 Task: Open a blank sheet, save the file as Aging.pdf and add heading 'Aging',with the parapraph 'Aging involves the natural process of growing older and the physical, emotional, and social changes that come with it. Navigating the aging process involves maintaining physical and mental health, adapting to changes, and fostering a sense of purpose and fulfillment.'Apply Font Style Impact And font size 18. Apply font style in  Heading 'Comic Sans MS' and font size 36 Change heading alignment to  Left and paragraph alignment to  Left
Action: Mouse moved to (303, 195)
Screenshot: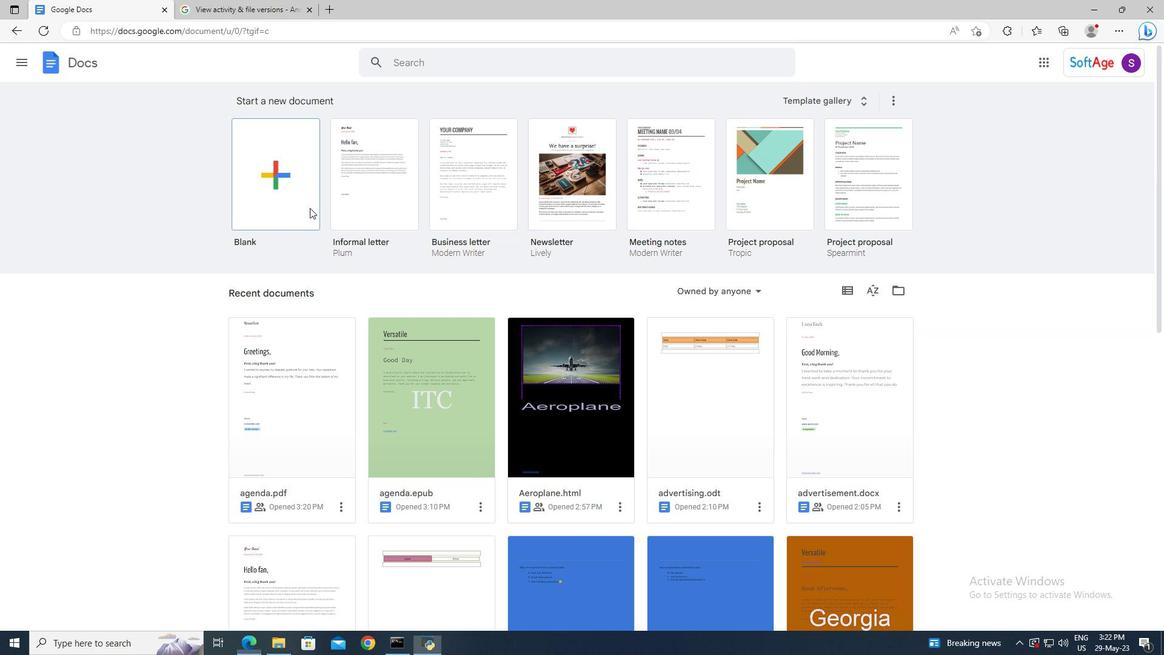 
Action: Mouse pressed left at (303, 195)
Screenshot: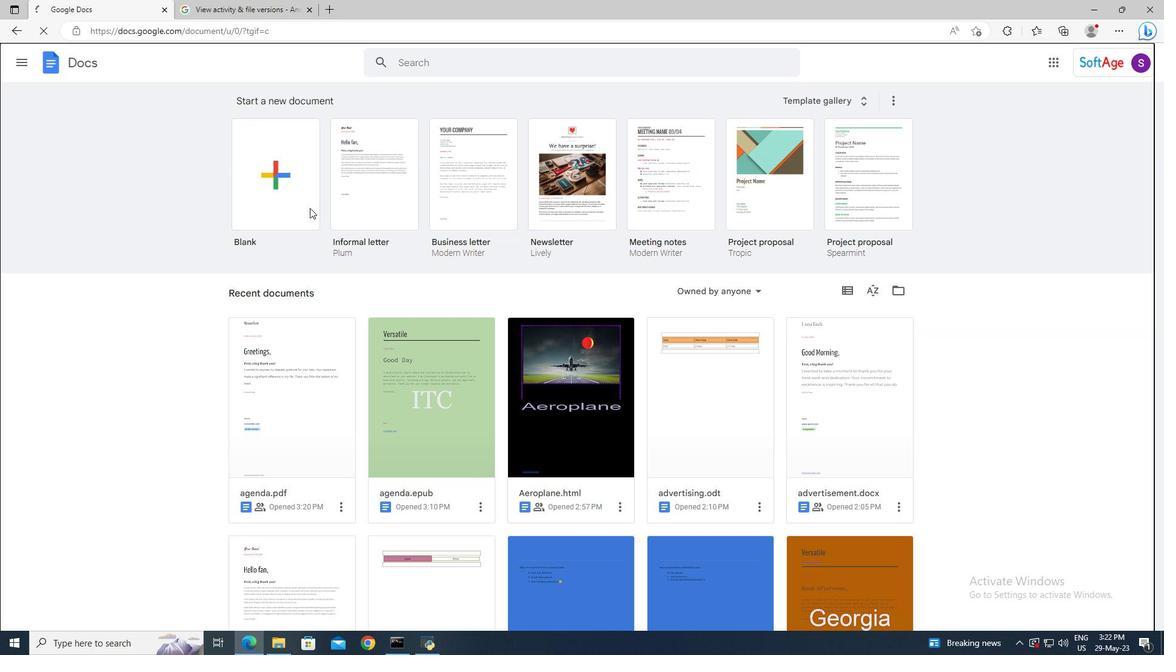 
Action: Mouse moved to (49, 74)
Screenshot: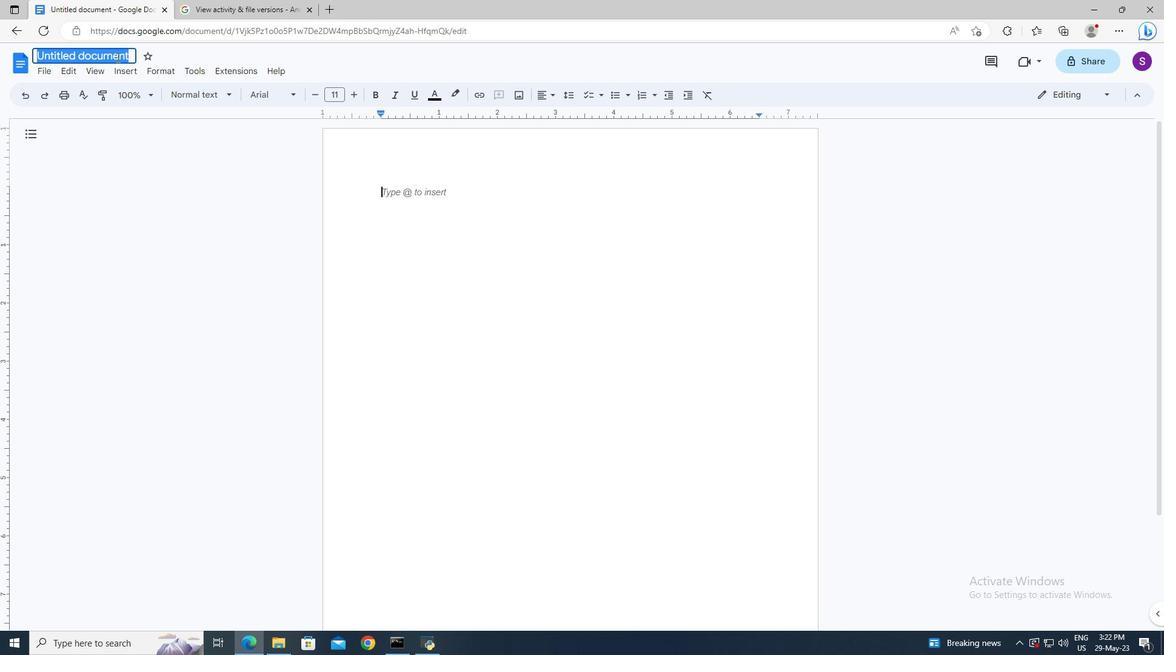 
Action: Mouse pressed left at (49, 74)
Screenshot: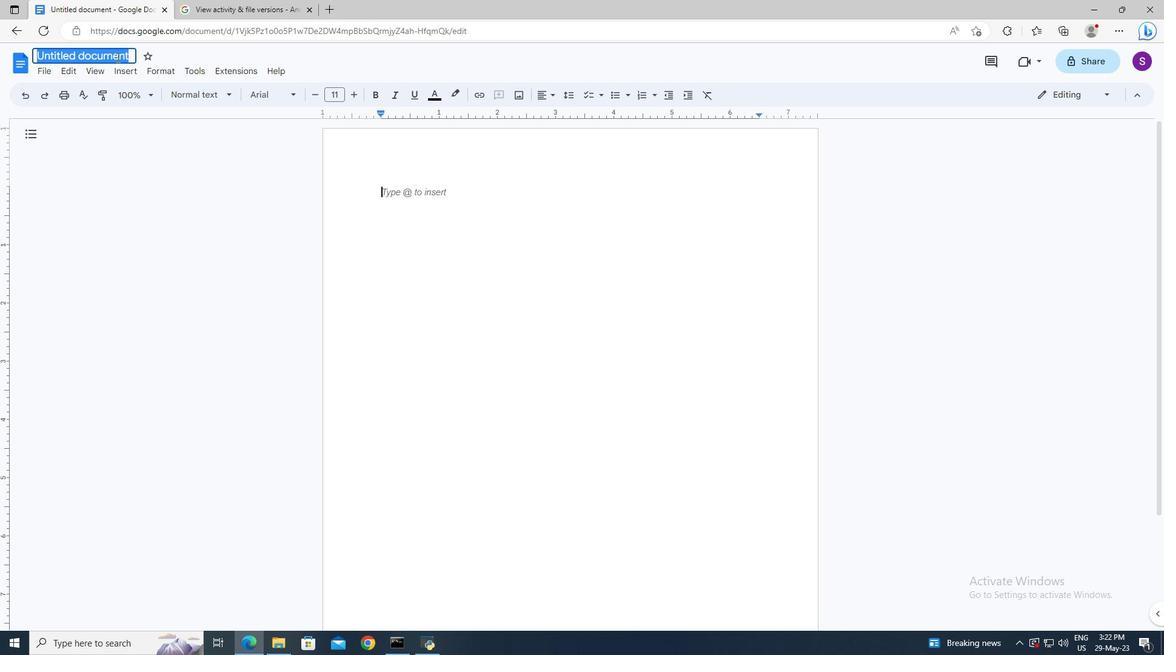 
Action: Mouse moved to (27, 59)
Screenshot: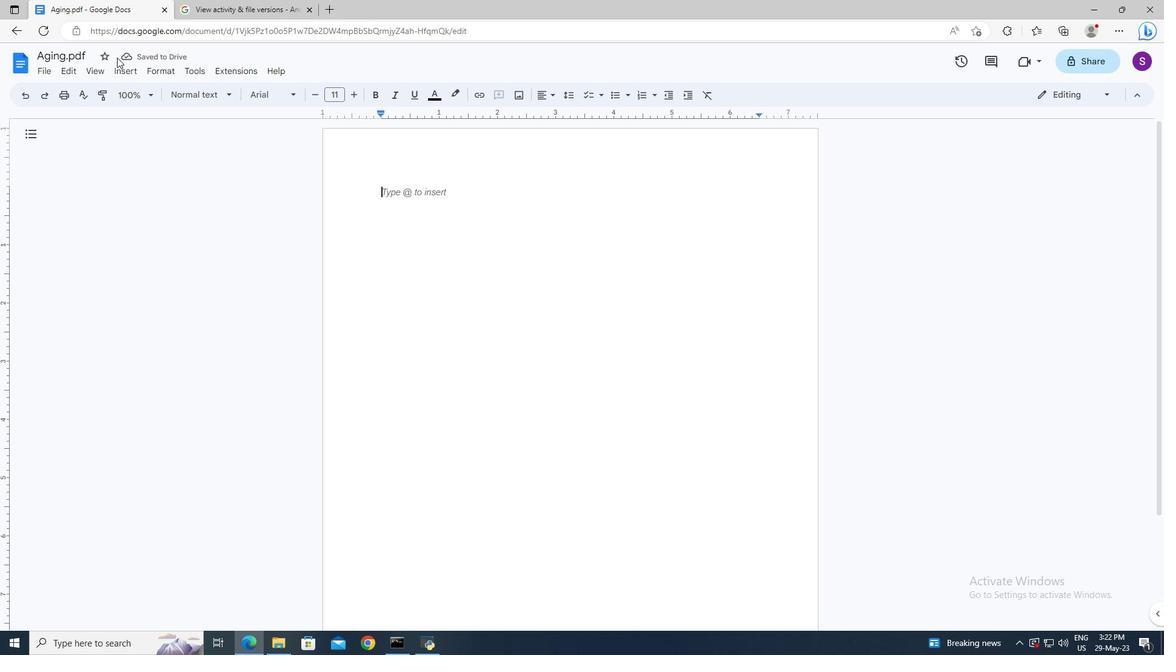 
Action: Mouse pressed left at (27, 59)
Screenshot: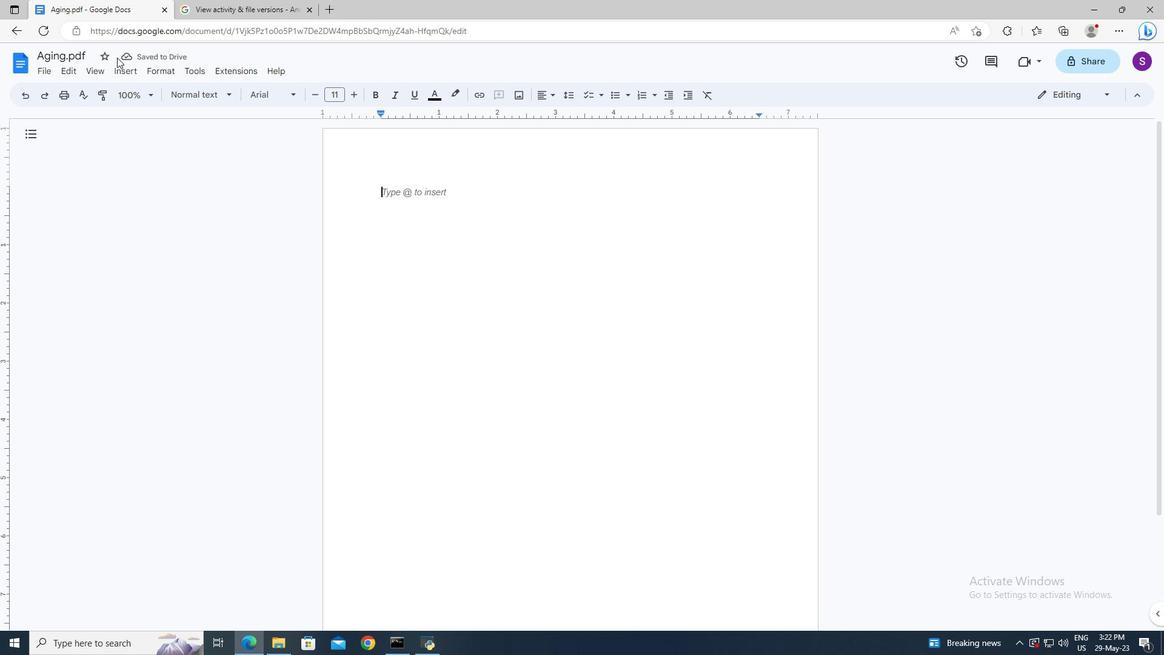 
Action: Mouse moved to (309, 208)
Screenshot: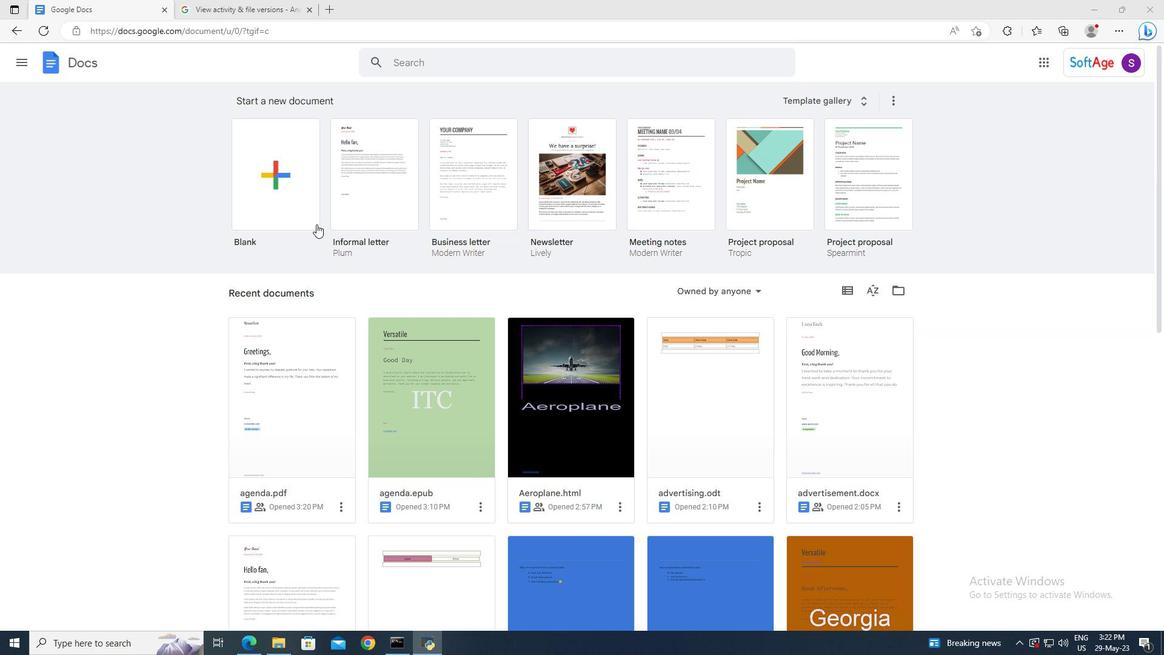 
Action: Mouse pressed left at (309, 208)
Screenshot: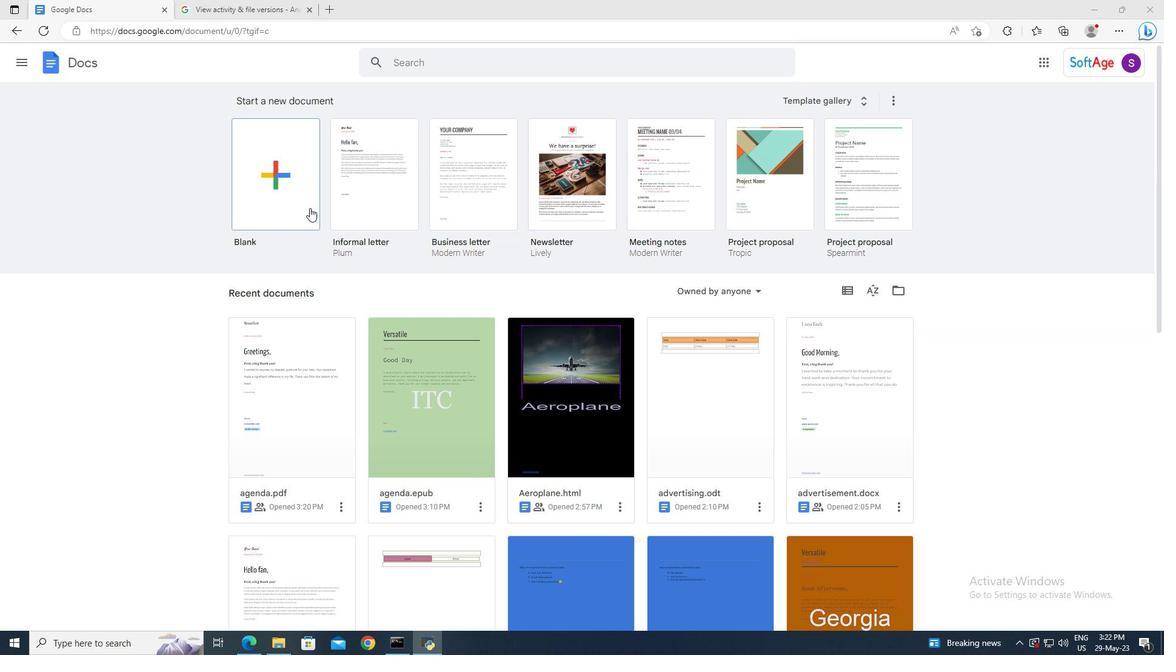 
Action: Mouse moved to (117, 57)
Screenshot: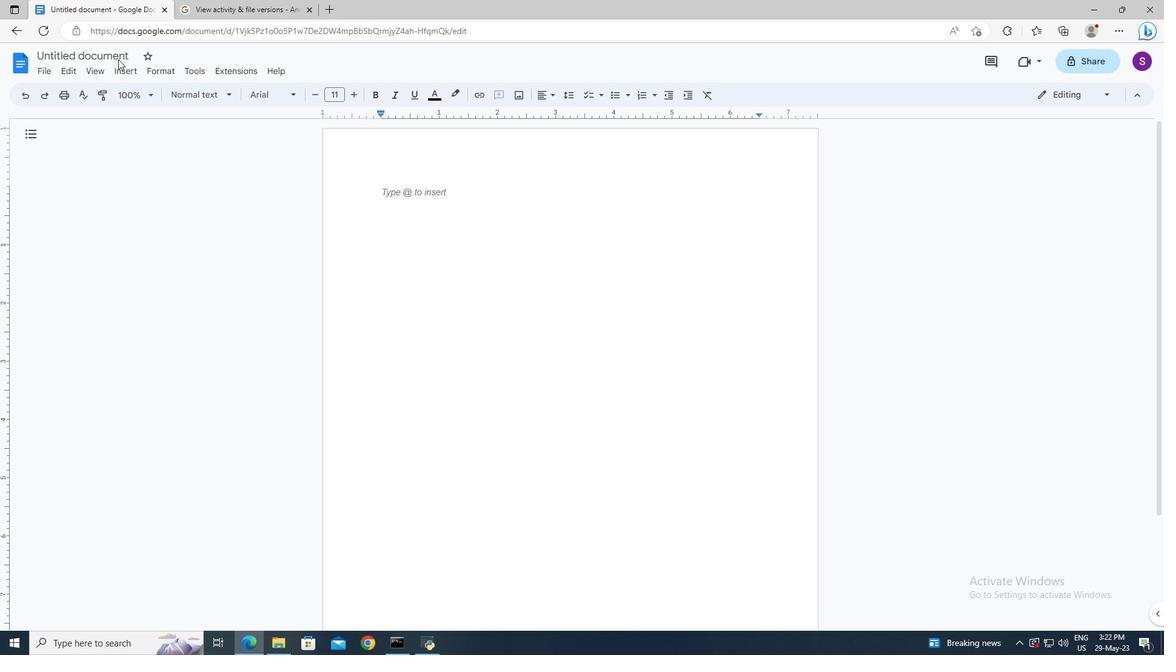 
Action: Mouse pressed left at (117, 57)
Screenshot: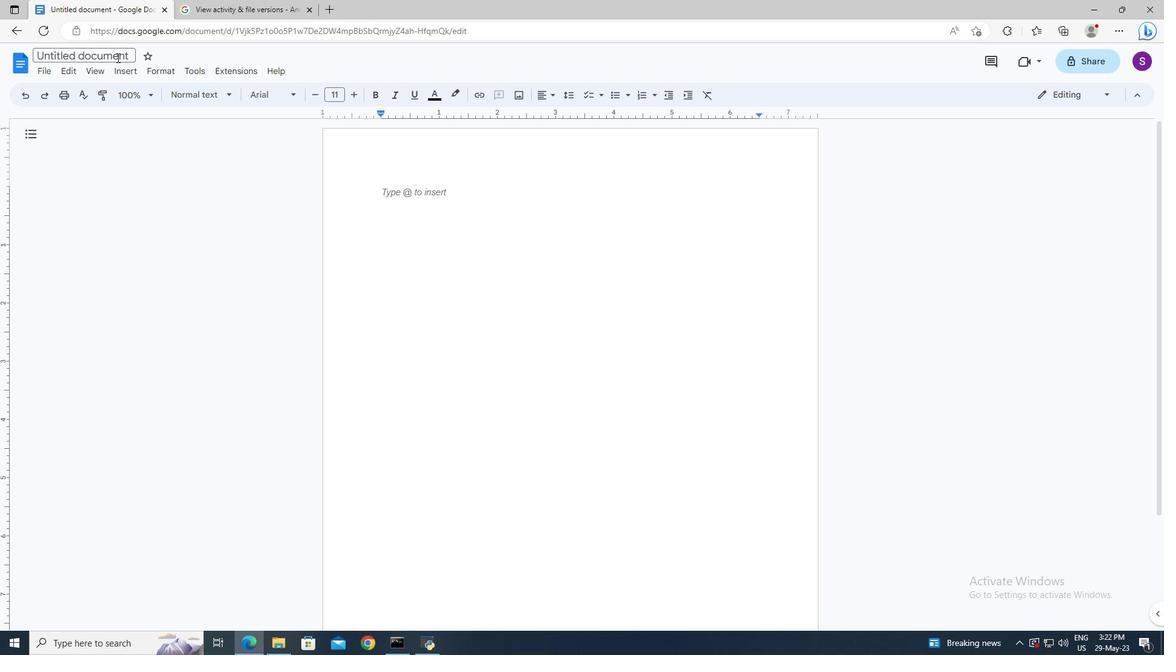 
Action: Key pressed <Key.shift>Aging.pdf<Key.enter>
Screenshot: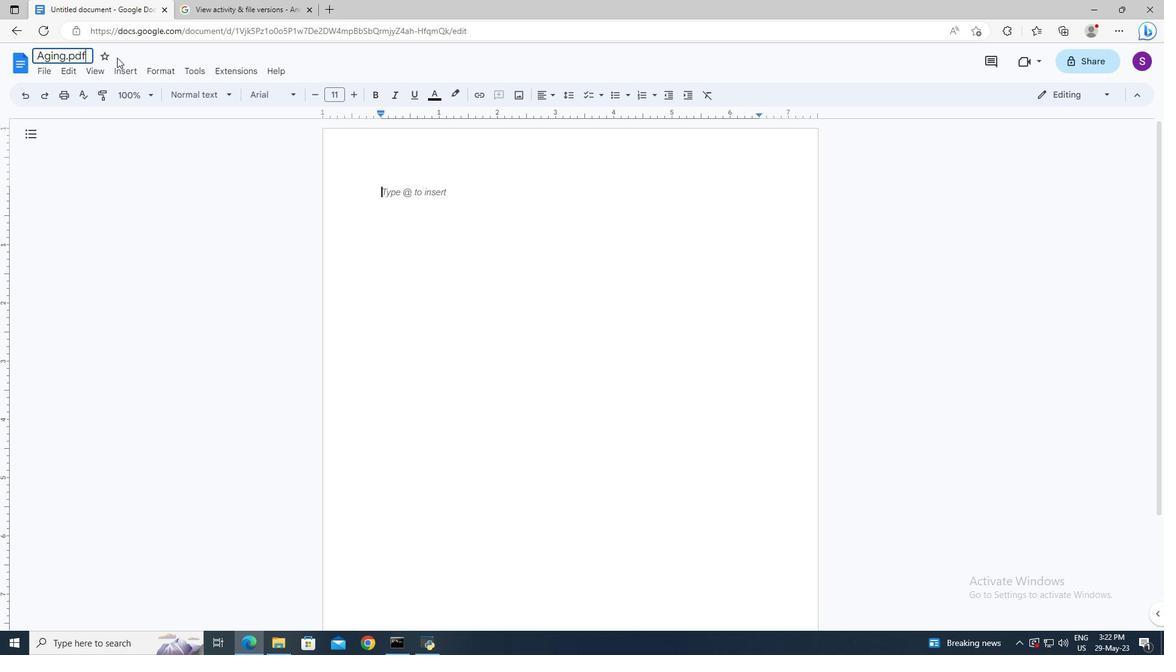 
Action: Mouse moved to (234, 95)
Screenshot: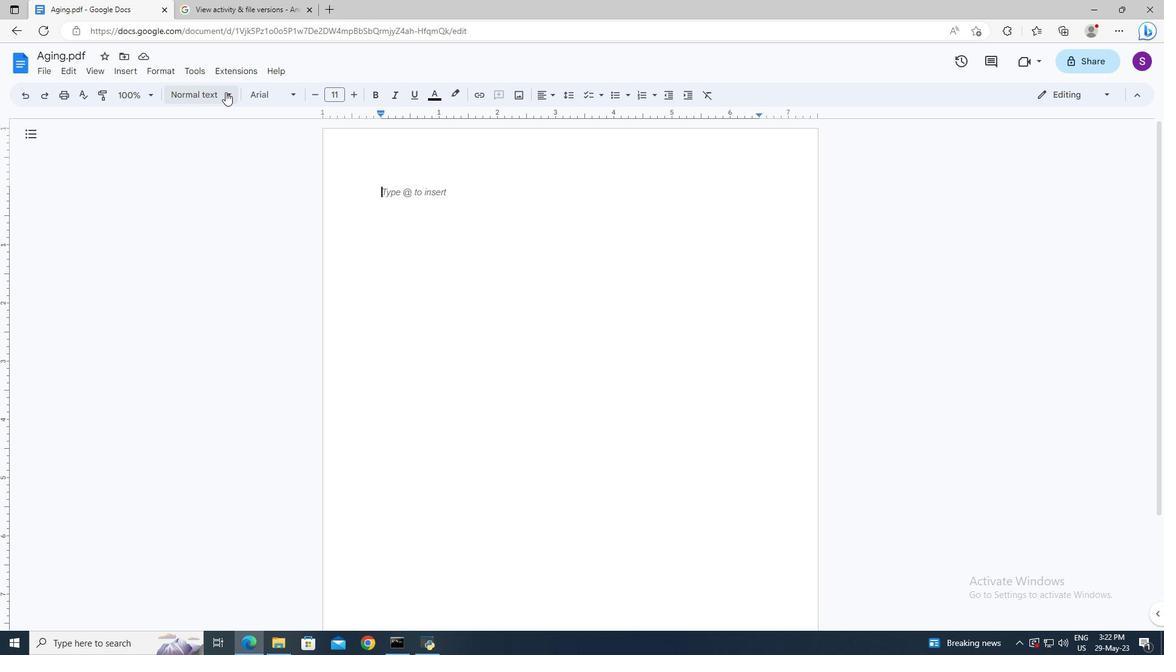
Action: Mouse pressed left at (234, 95)
Screenshot: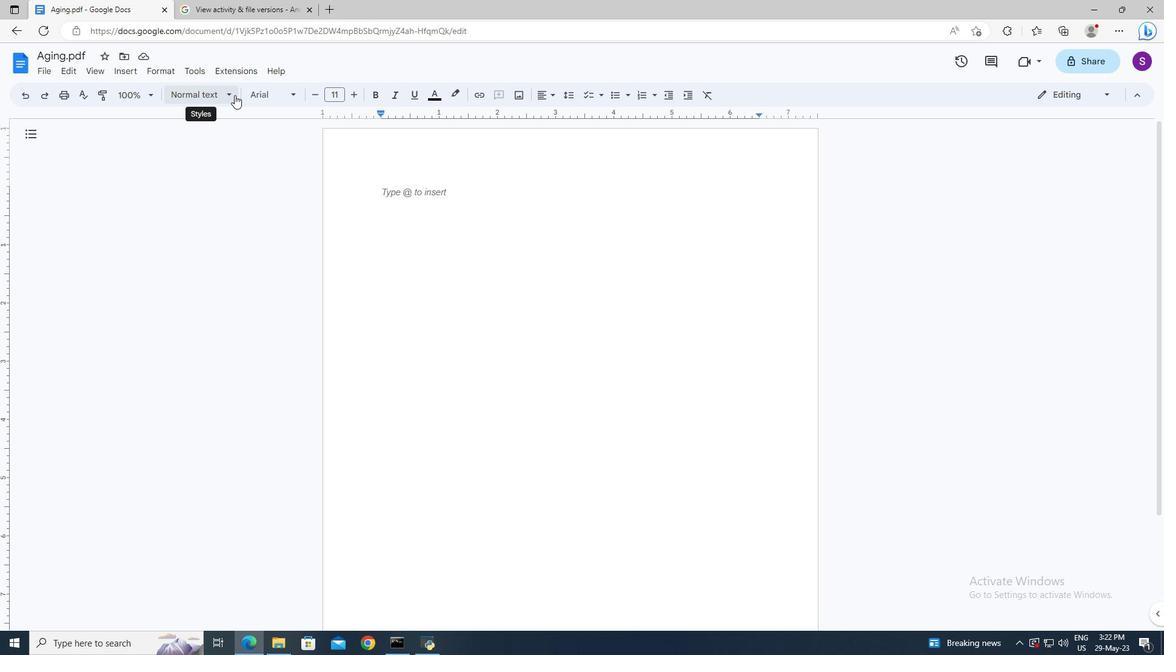 
Action: Mouse moved to (246, 252)
Screenshot: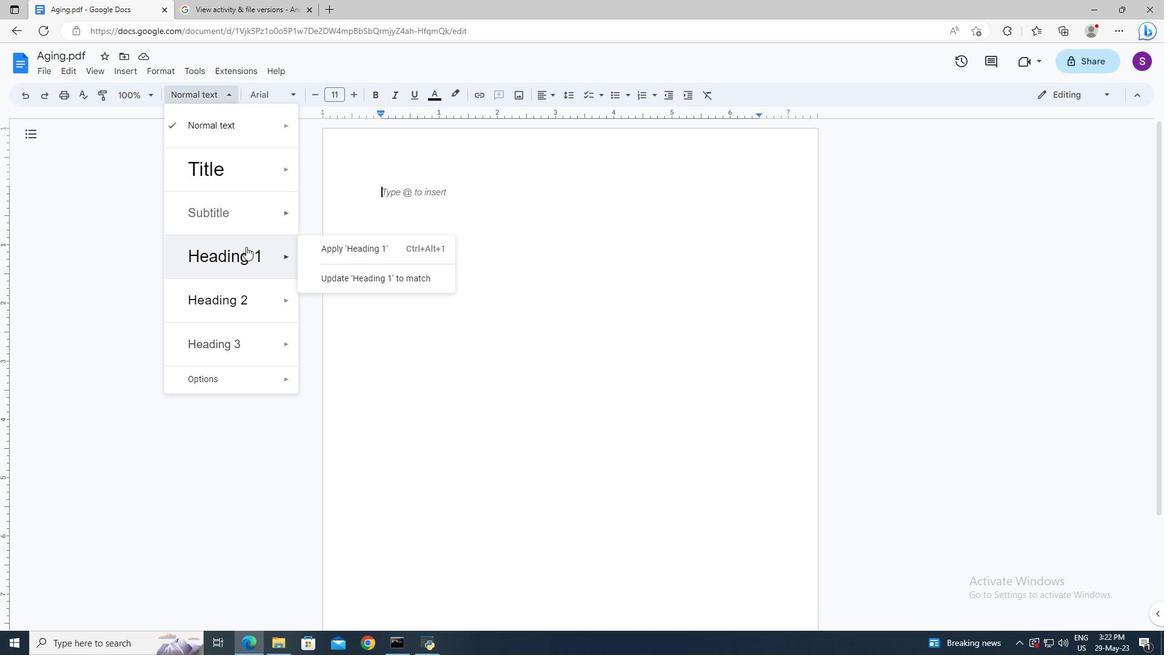 
Action: Mouse pressed left at (246, 252)
Screenshot: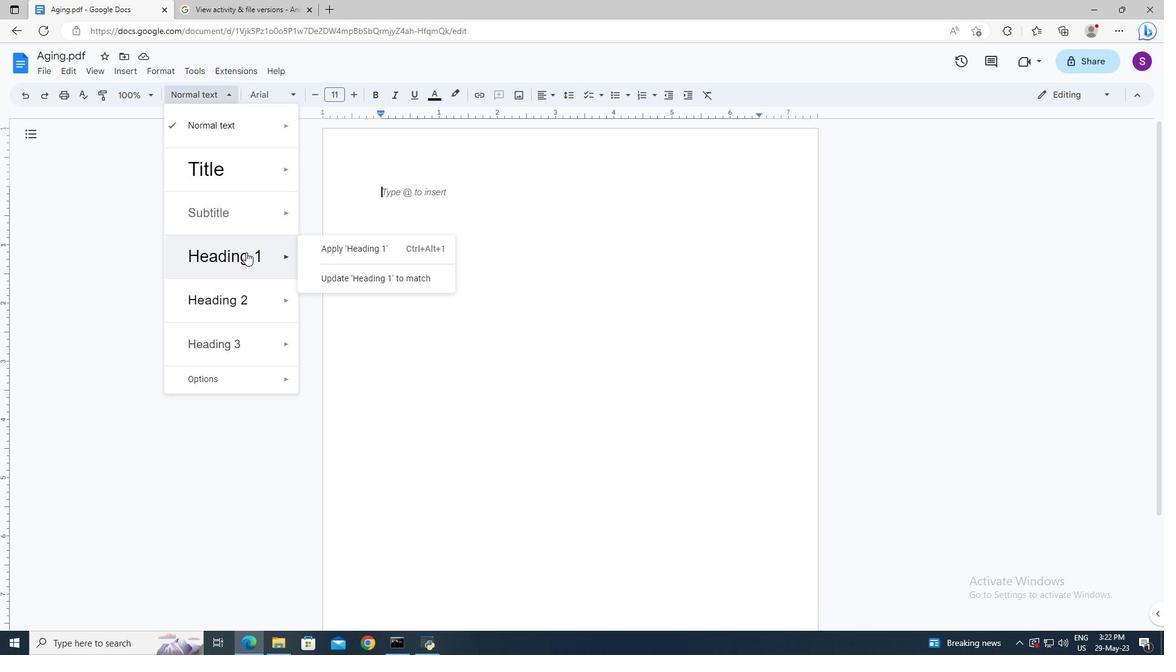 
Action: Mouse moved to (403, 235)
Screenshot: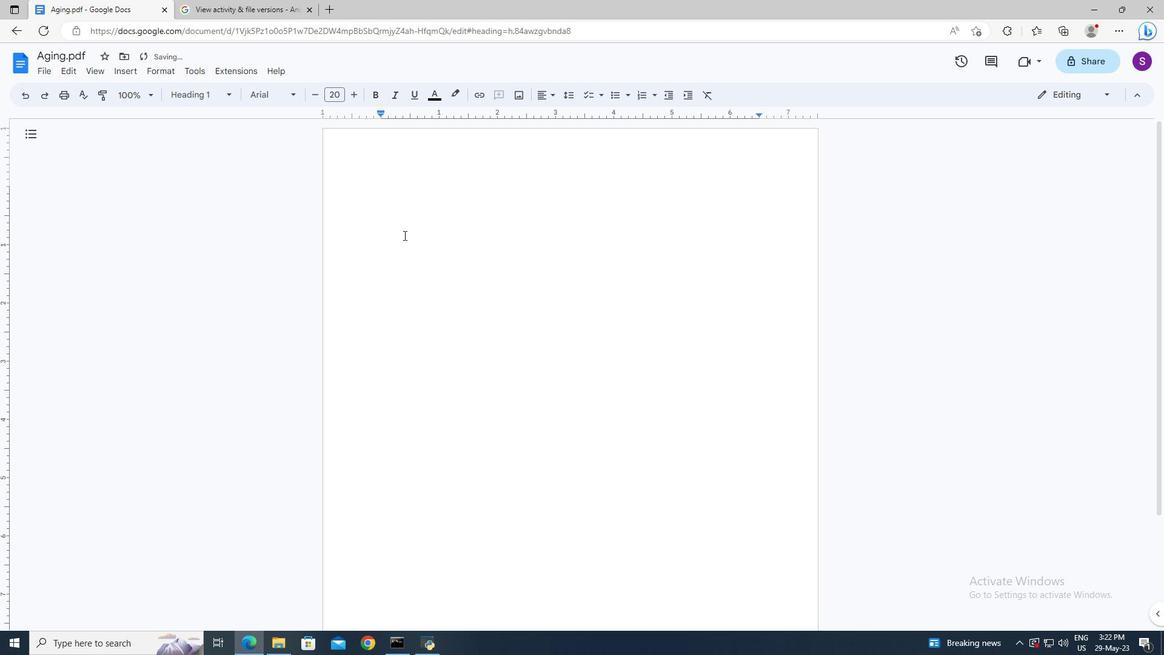 
Action: Key pressed <Key.shift>Aging<Key.enter><Key.enter><Key.shift>Aging<Key.space>involves<Key.space>the<Key.space>natural<Key.space>process<Key.space>of<Key.space>growing<Key.space>older<Key.space>and<Key.space>the<Key.space>physical<Key.space><Key.backspace>,<Key.space>emotional,<Key.space>and<Key.space>social<Key.space>changes<Key.space>that<Key.space>come<Key.space>with<Key.space>it.<Key.space><Key.shift>NB<Key.backspace>ab<Key.backspace>vigating<Key.space>the<Key.space>aging<Key.space>process<Key.space>involves<Key.space>maintaining<Key.space>physical<Key.space>and<Key.space>mental<Key.space>health,<Key.space>adapting<Key.space>to<Key.space>changes,<Key.space>and<Key.space>fostering<Key.space>a<Key.space>sense<Key.space>of<Key.space>purpose<Key.space>and<Key.space>fulfillment.
Screenshot: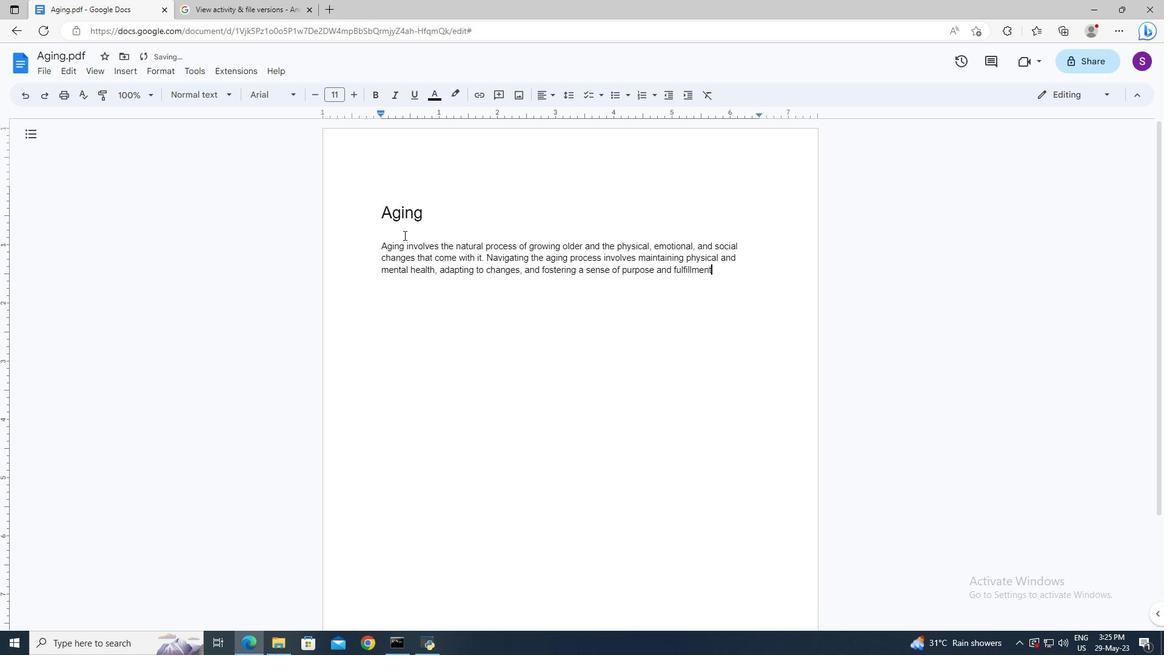 
Action: Mouse moved to (498, 274)
Screenshot: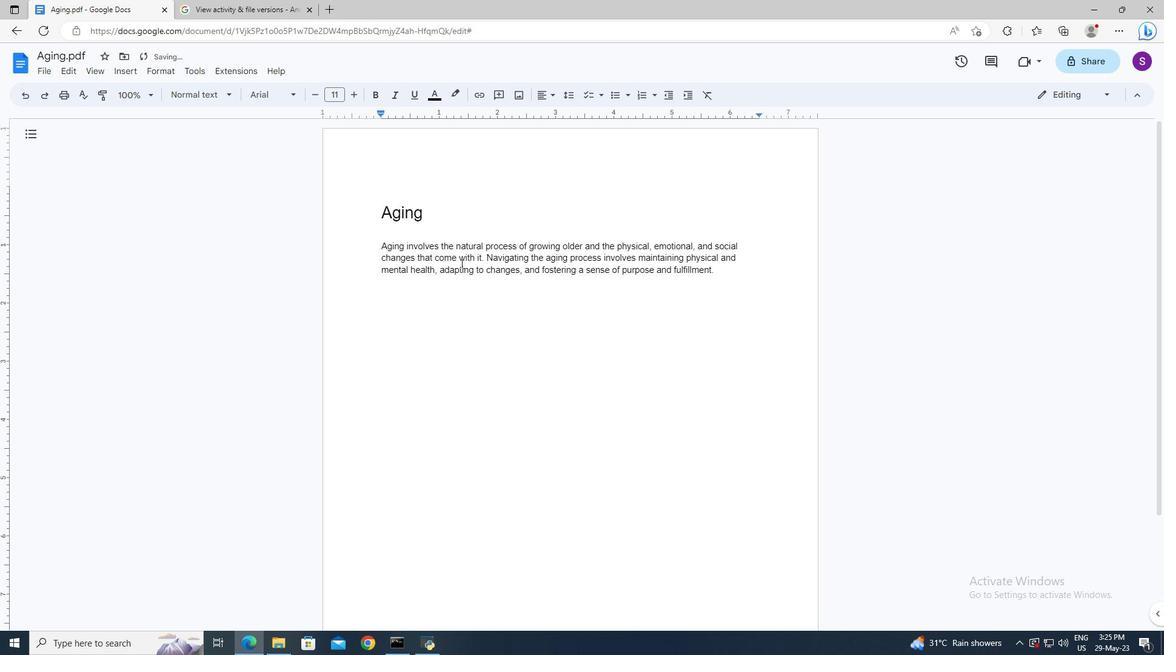 
Action: Key pressed <Key.shift><Key.up><Key.up><Key.up>
Screenshot: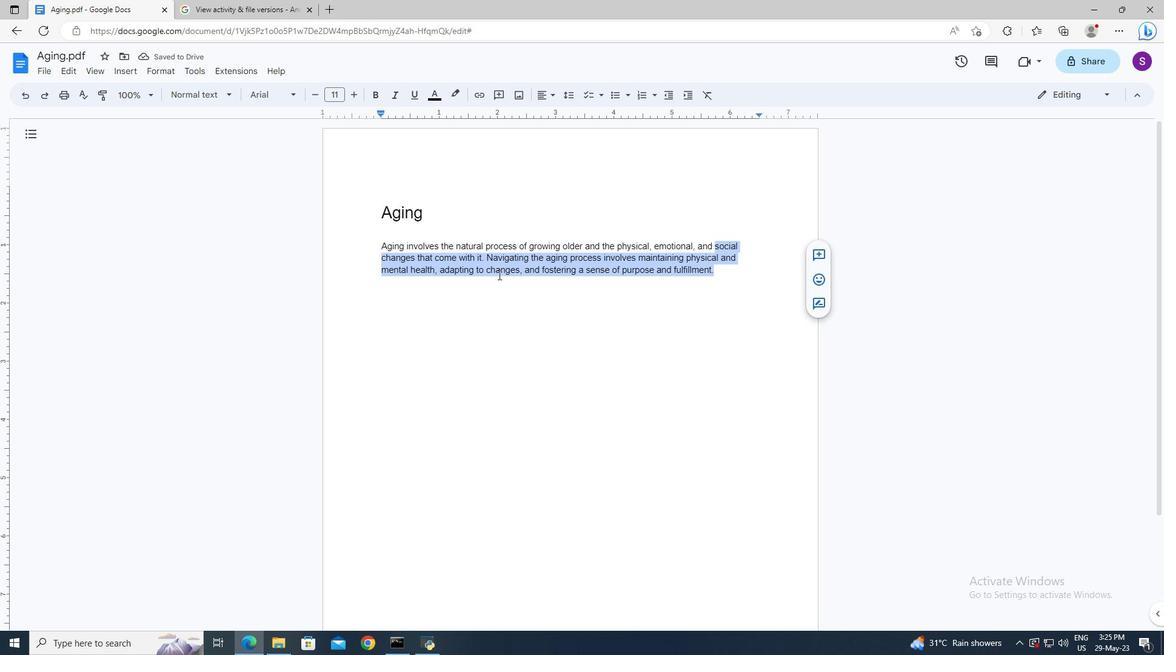 
Action: Mouse moved to (274, 98)
Screenshot: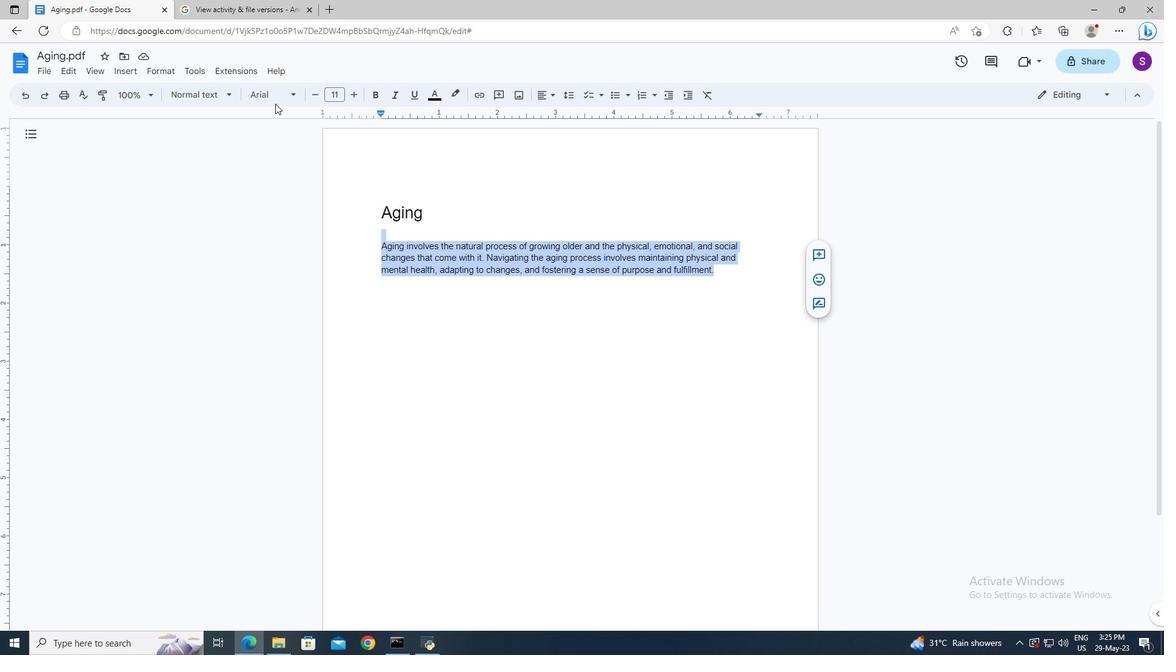
Action: Mouse pressed left at (274, 98)
Screenshot: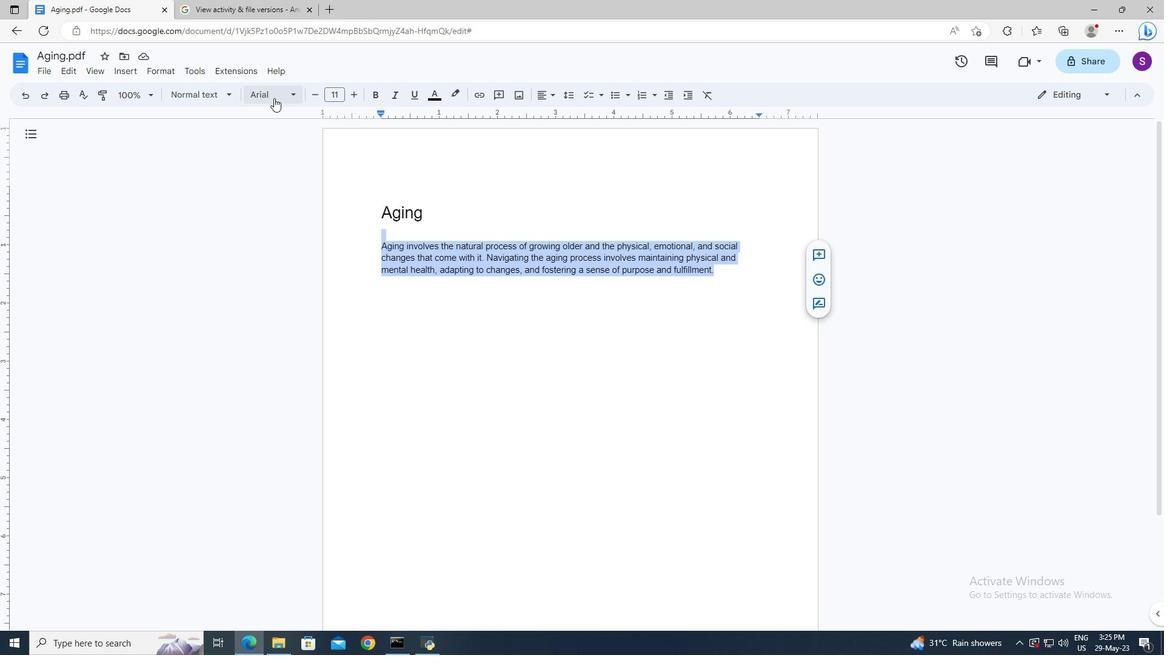 
Action: Mouse moved to (289, 424)
Screenshot: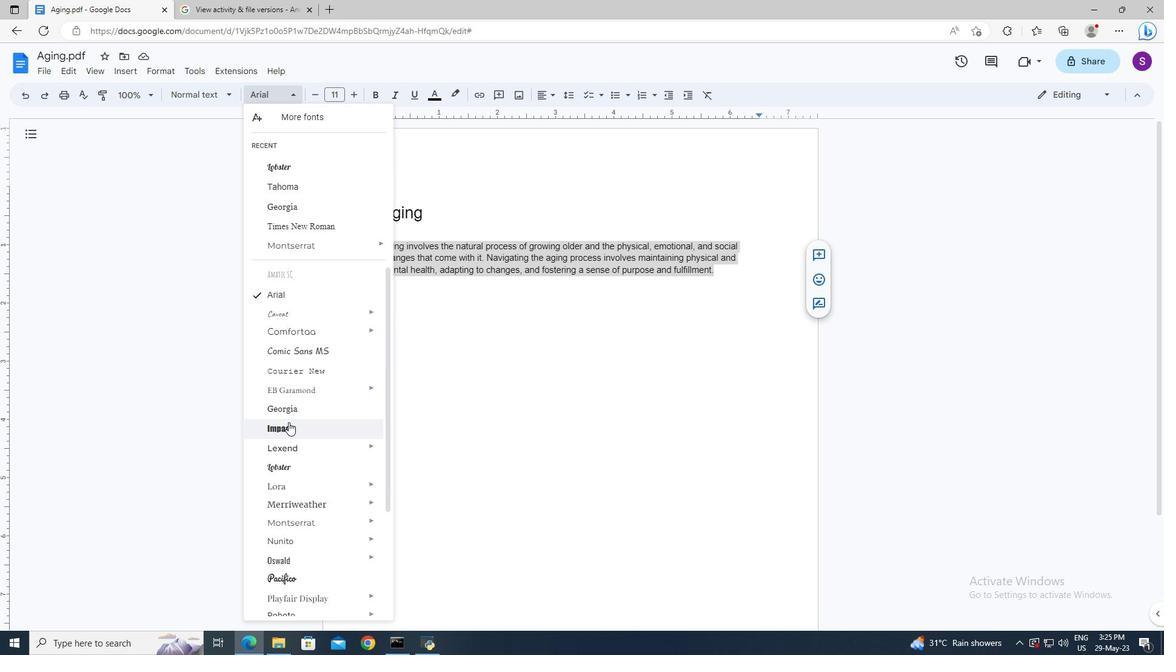 
Action: Mouse pressed left at (289, 424)
Screenshot: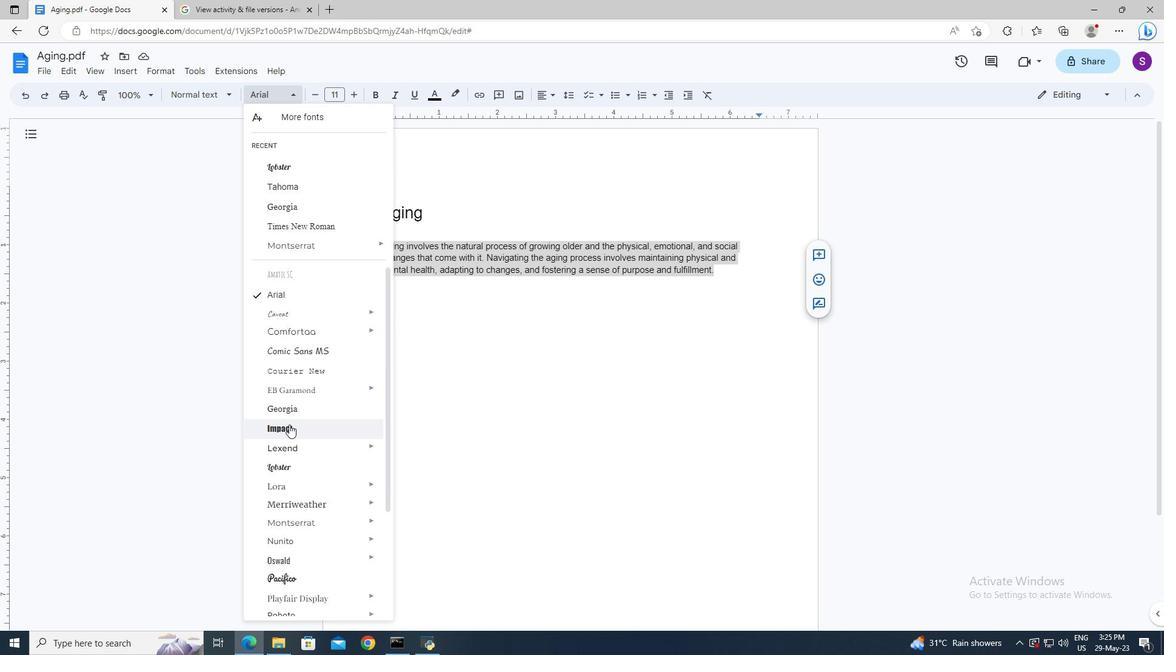 
Action: Mouse moved to (334, 88)
Screenshot: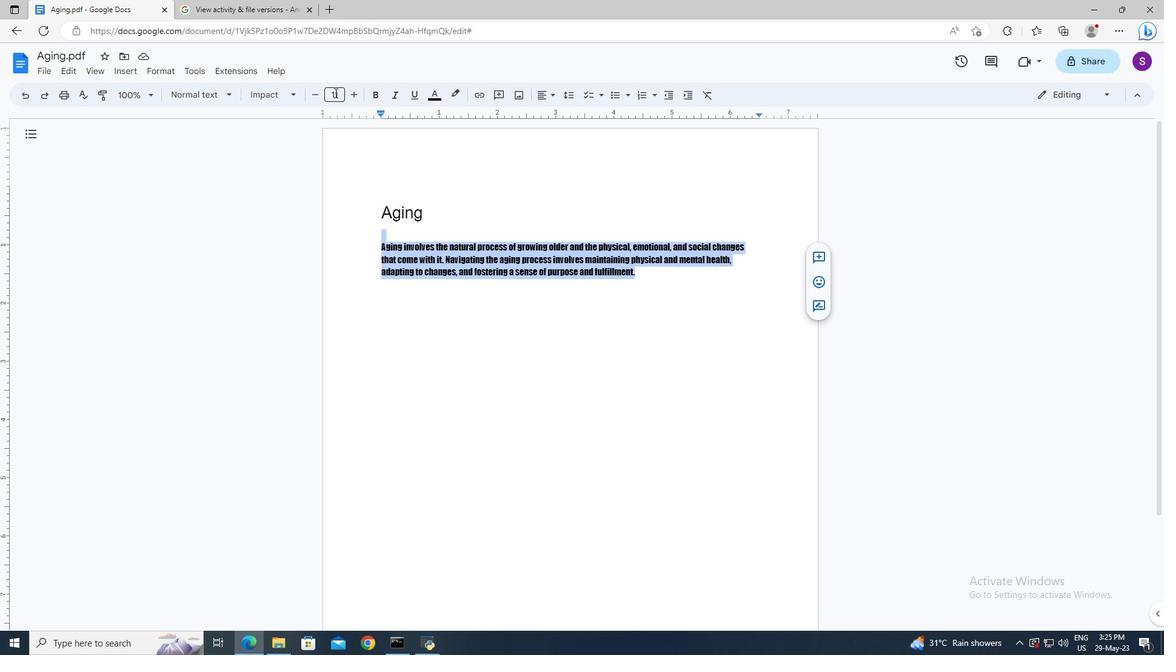 
Action: Mouse pressed left at (334, 88)
Screenshot: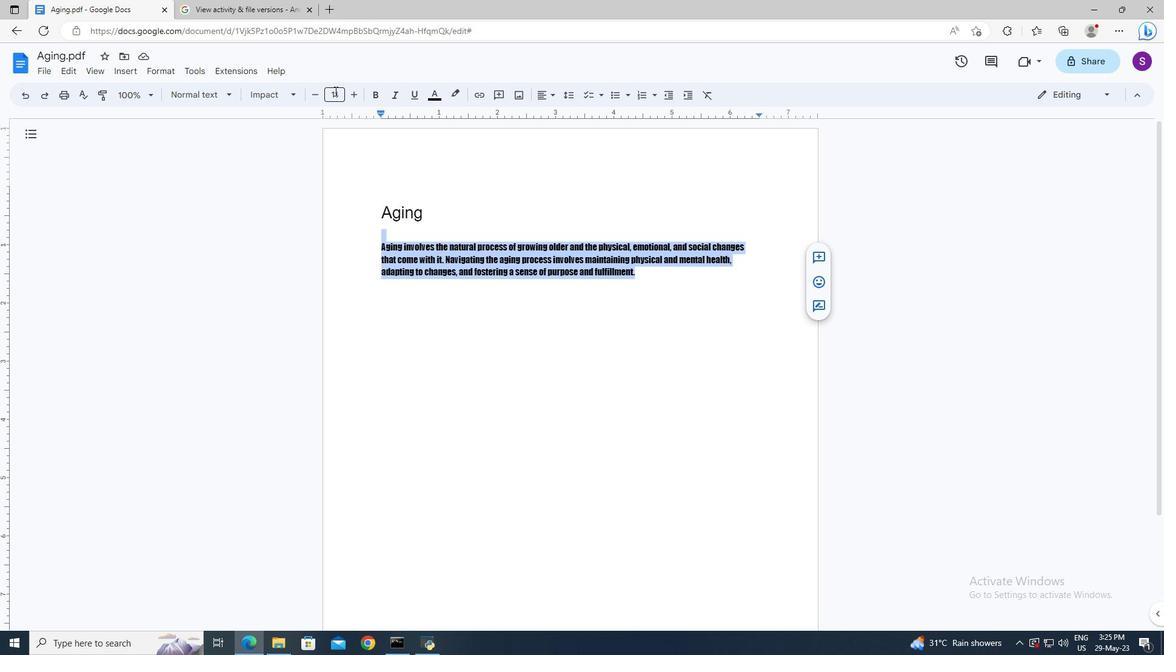 
Action: Mouse moved to (333, 90)
Screenshot: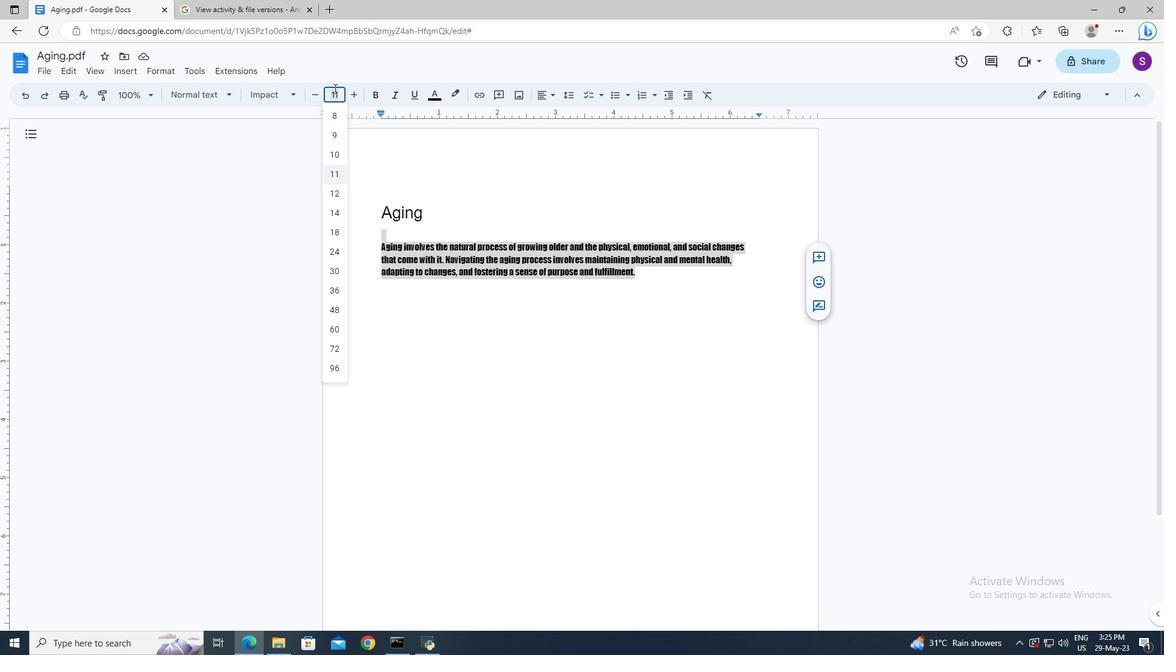 
Action: Key pressed 18<Key.enter>
Screenshot: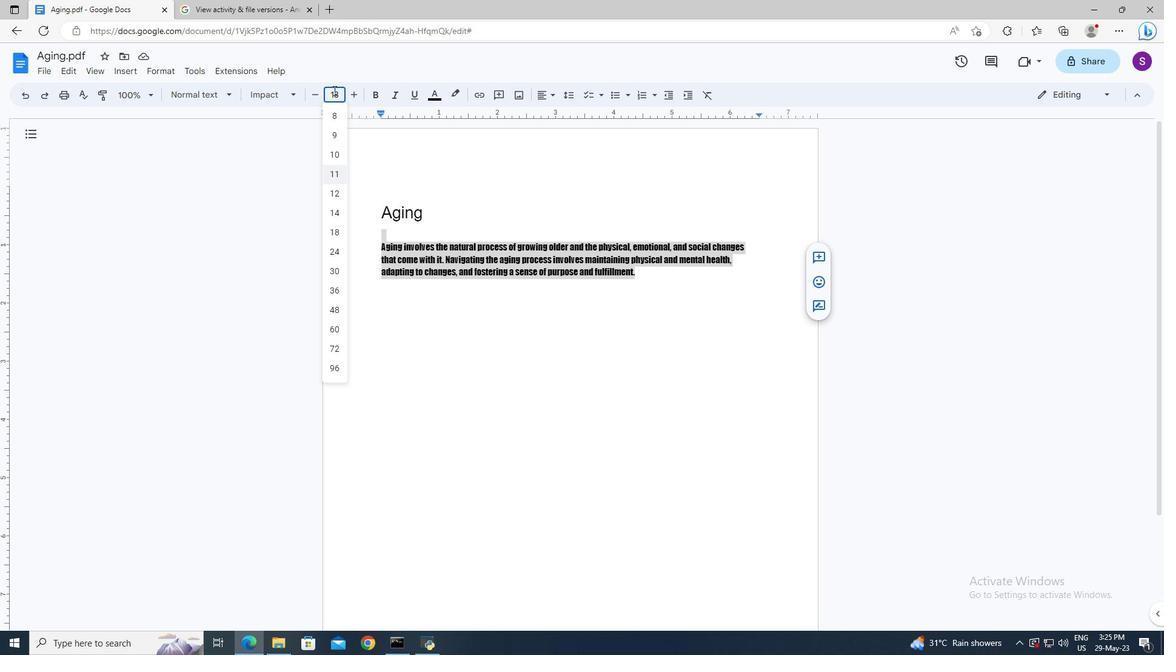 
Action: Mouse moved to (384, 209)
Screenshot: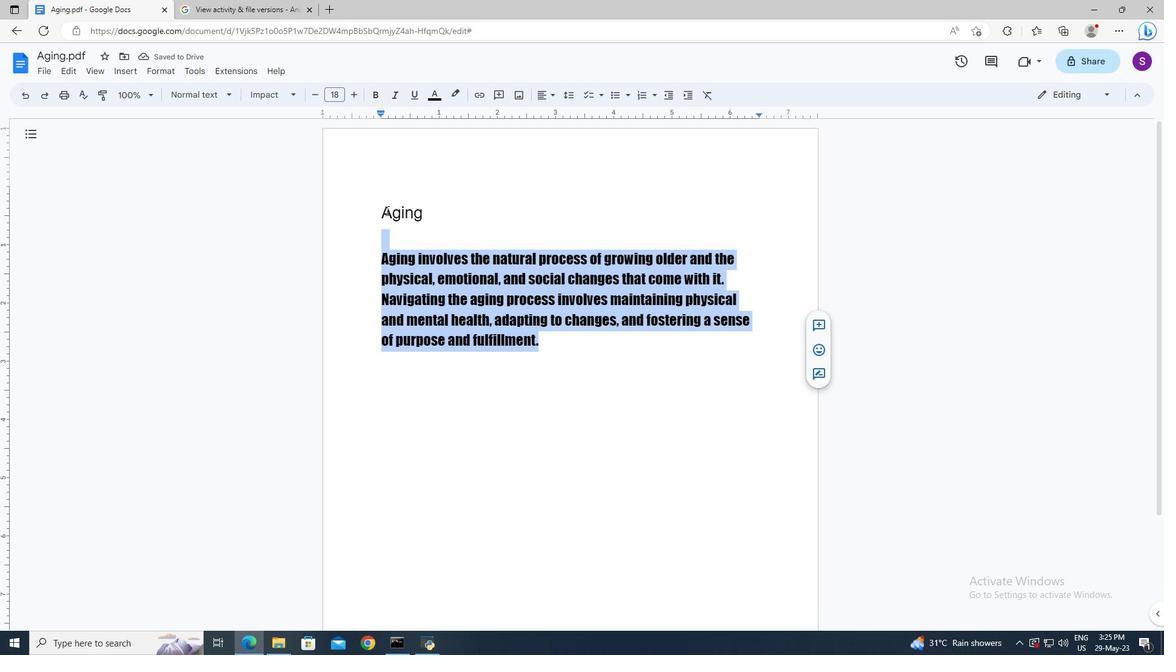 
Action: Mouse pressed left at (384, 209)
Screenshot: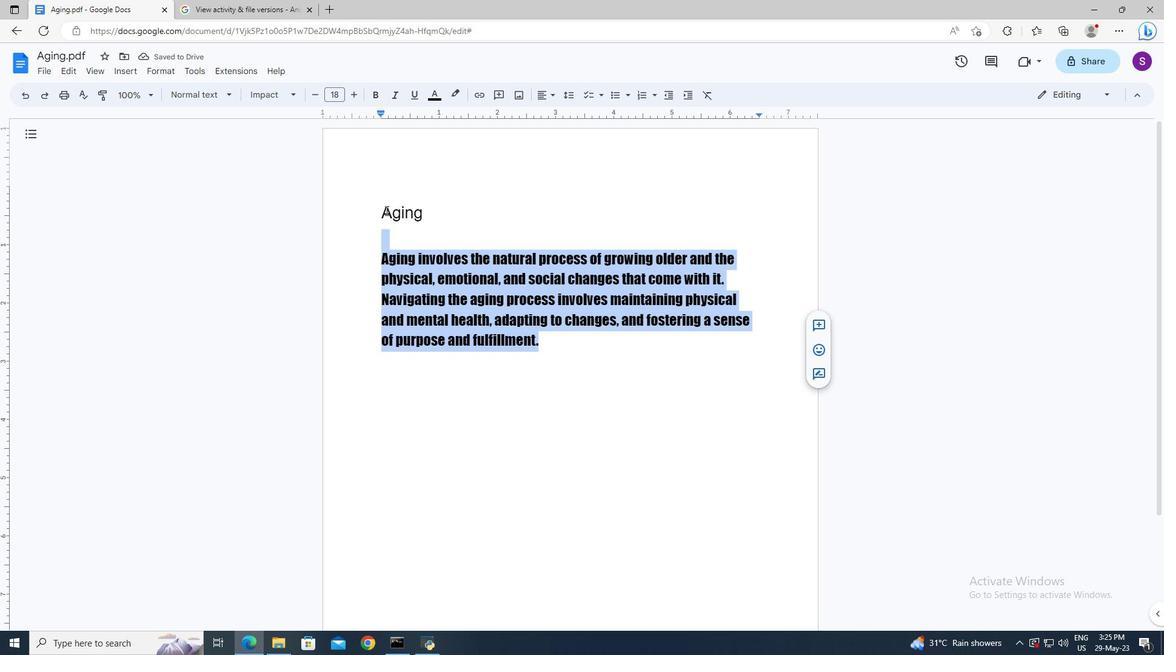 
Action: Key pressed <Key.shift_r><Key.right><Key.right><Key.down>
Screenshot: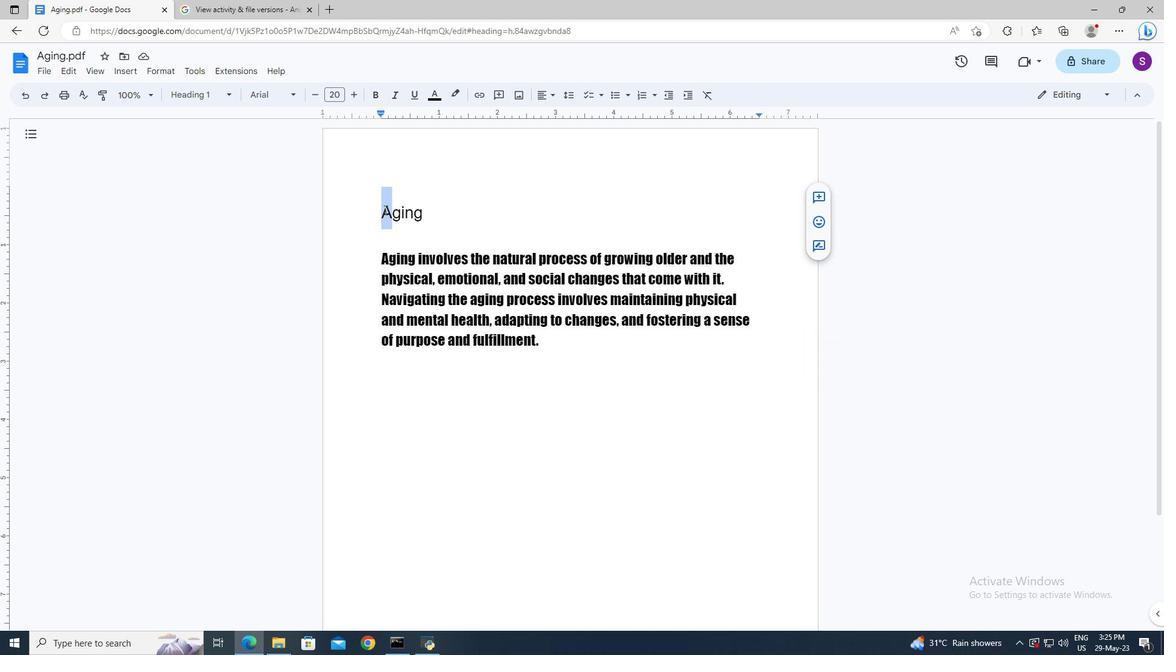 
Action: Mouse moved to (269, 98)
Screenshot: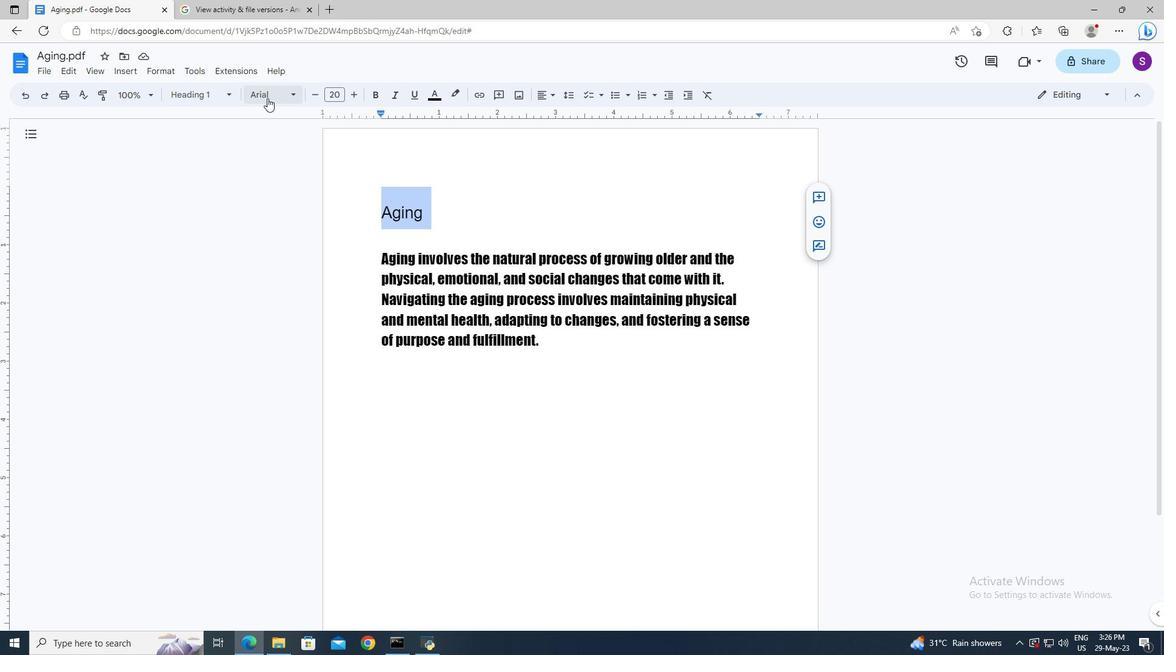 
Action: Mouse pressed left at (269, 98)
Screenshot: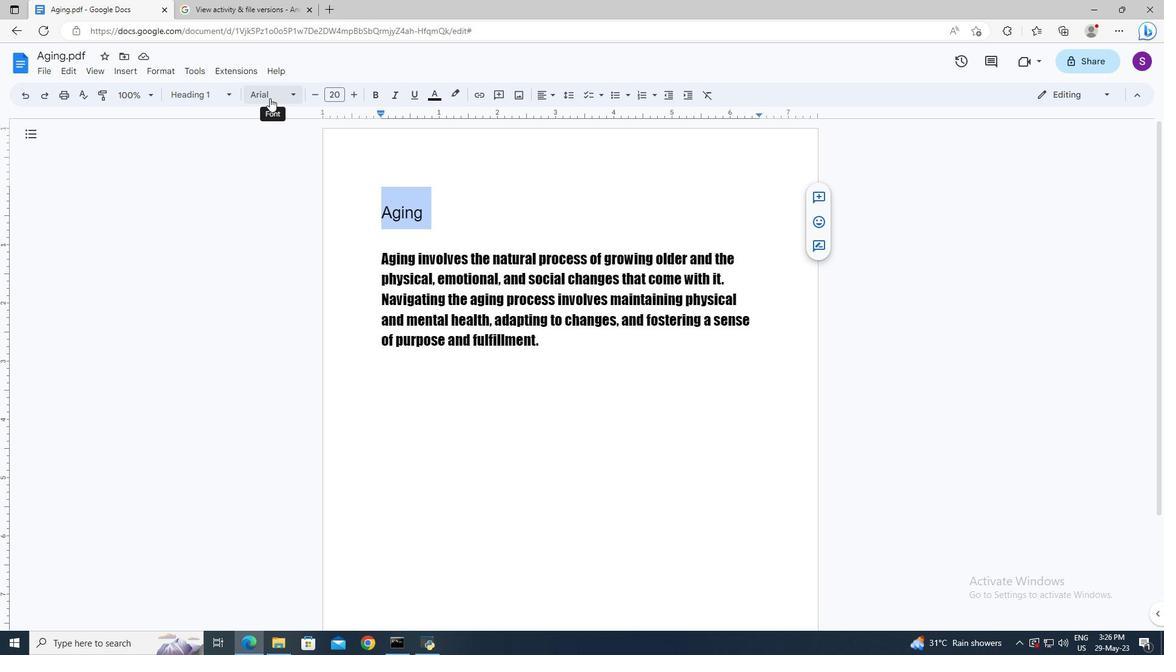 
Action: Mouse moved to (308, 348)
Screenshot: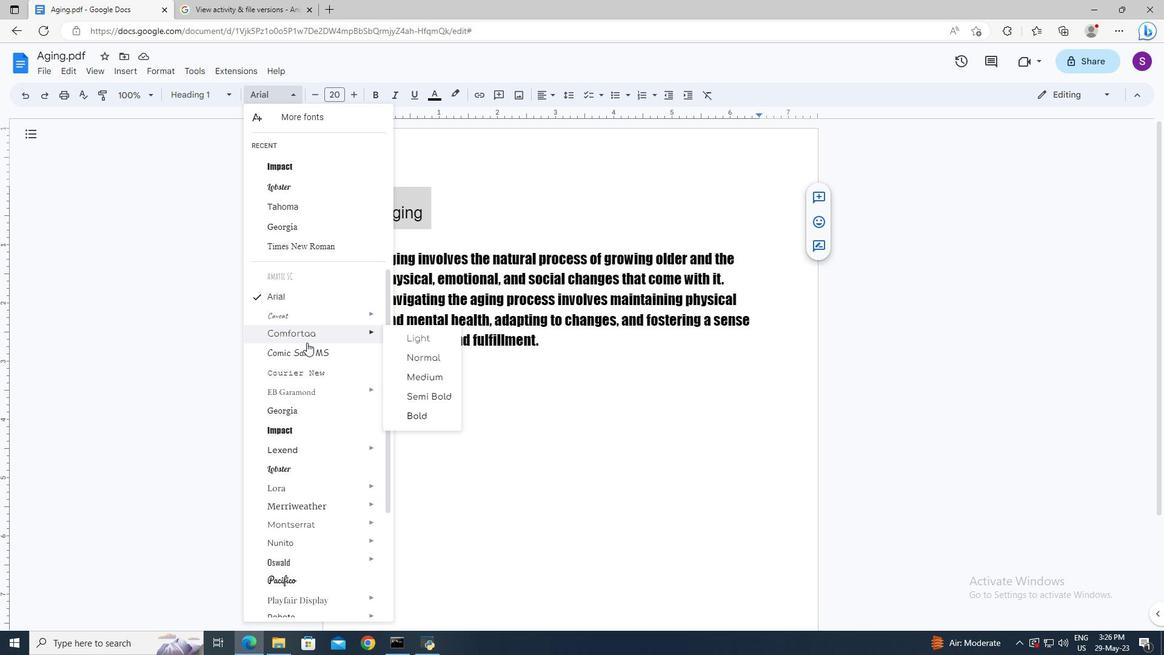 
Action: Mouse pressed left at (308, 348)
Screenshot: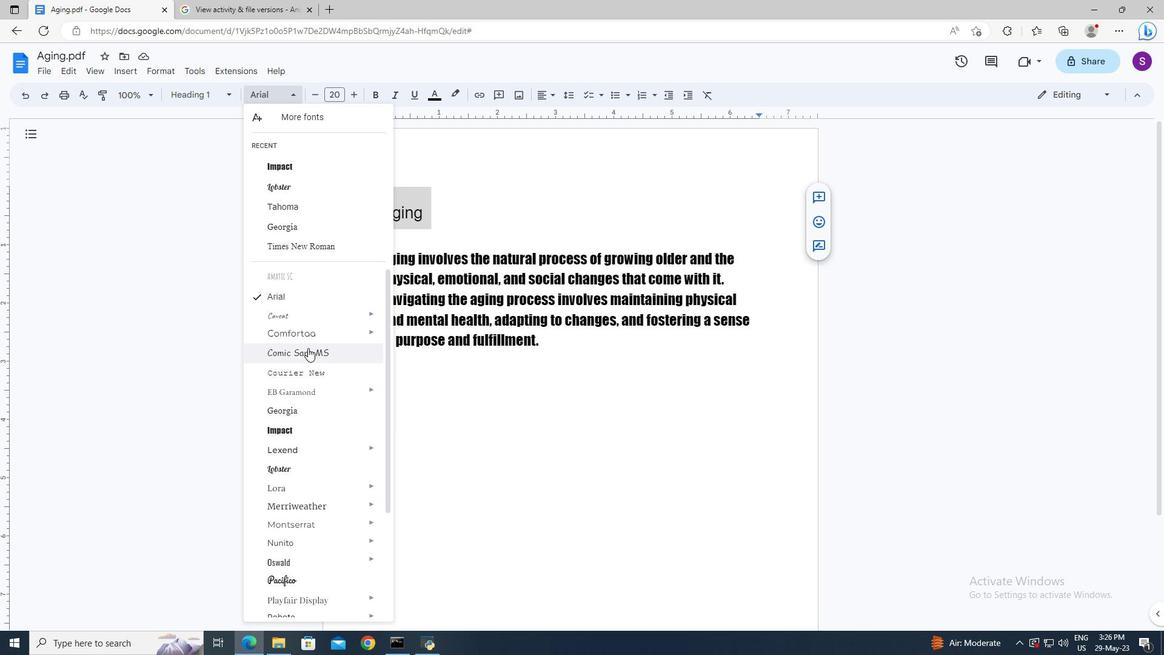 
Action: Mouse moved to (336, 95)
Screenshot: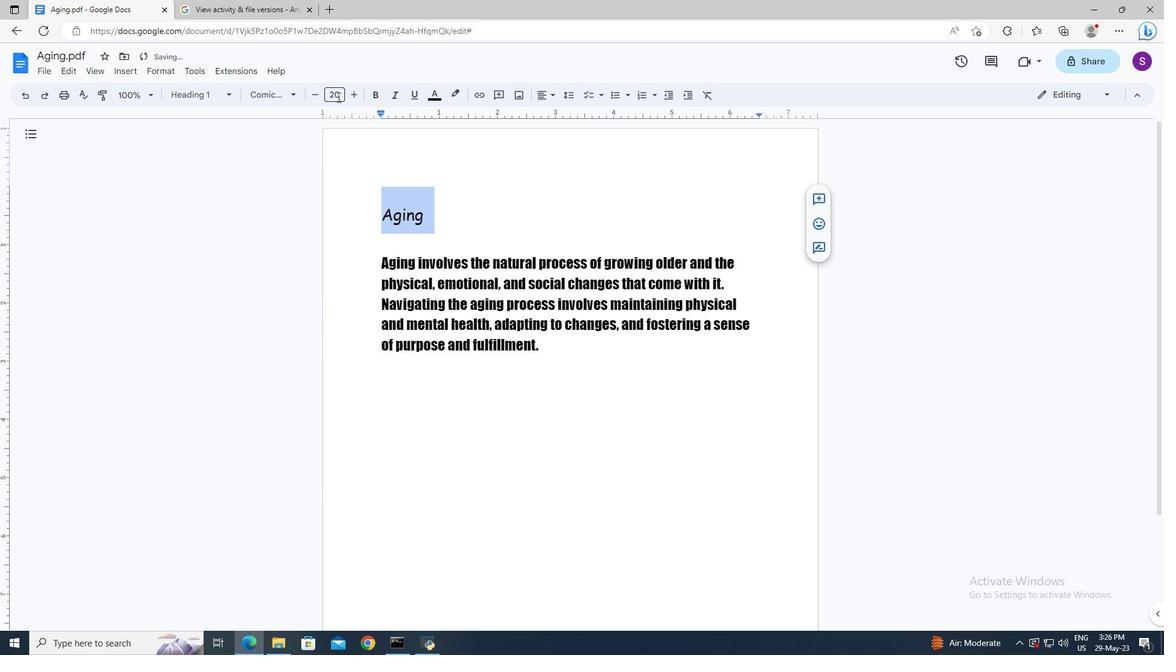 
Action: Mouse pressed left at (336, 95)
Screenshot: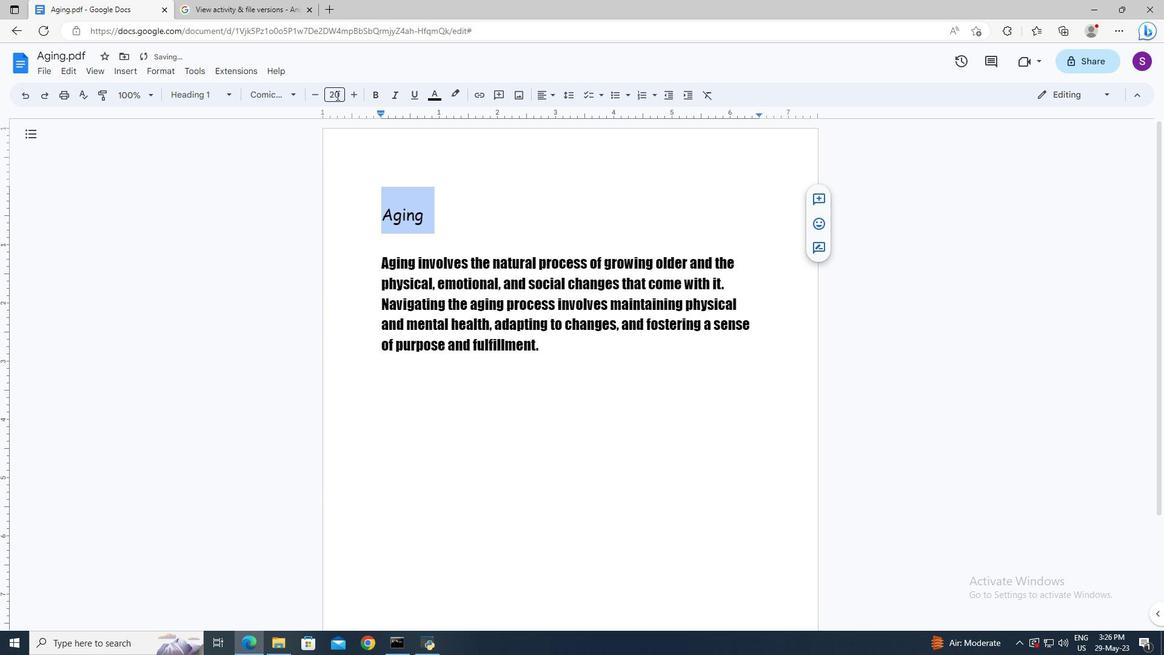 
Action: Key pressed 36<Key.enter>
Screenshot: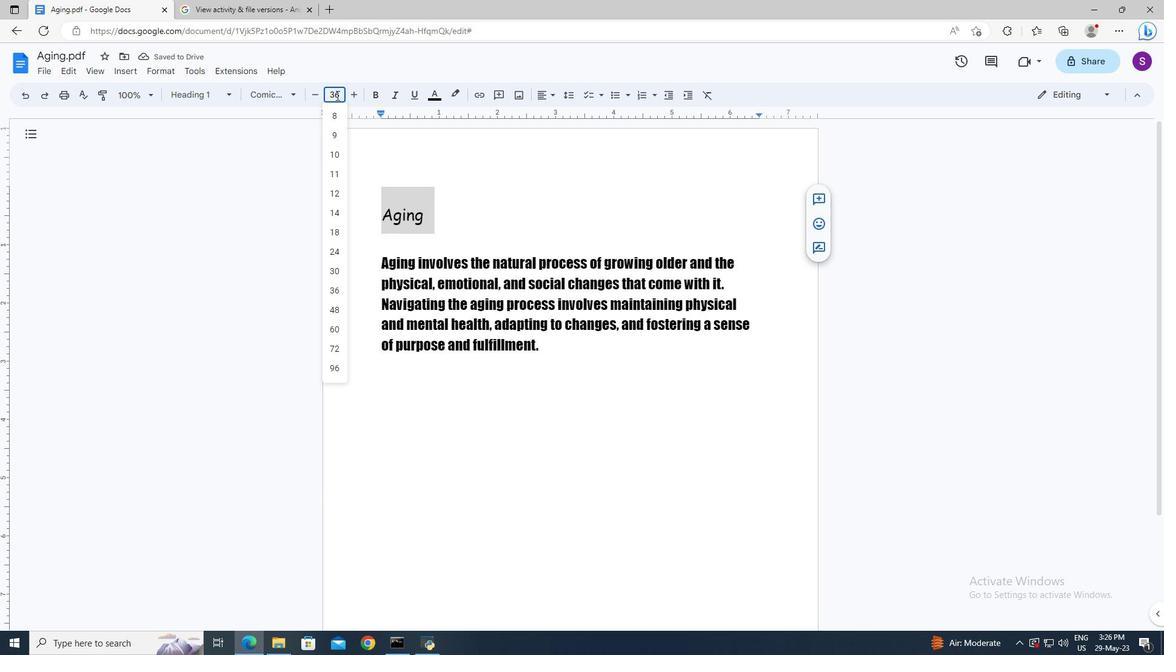 
Action: Mouse moved to (535, 93)
Screenshot: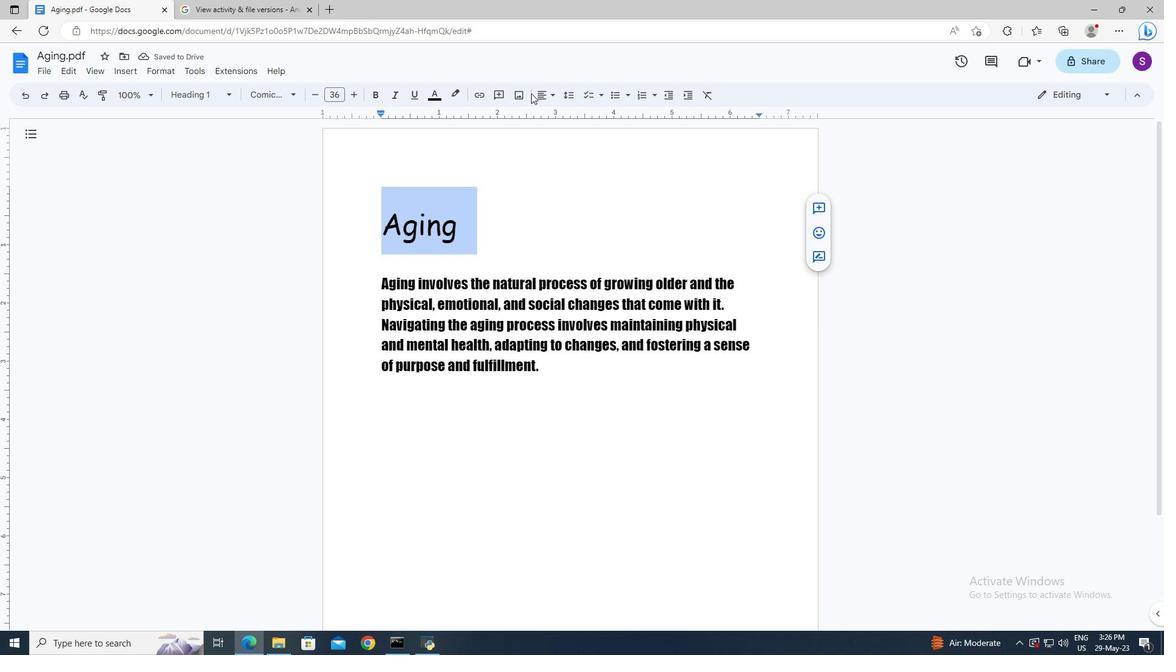 
Action: Mouse pressed left at (535, 93)
Screenshot: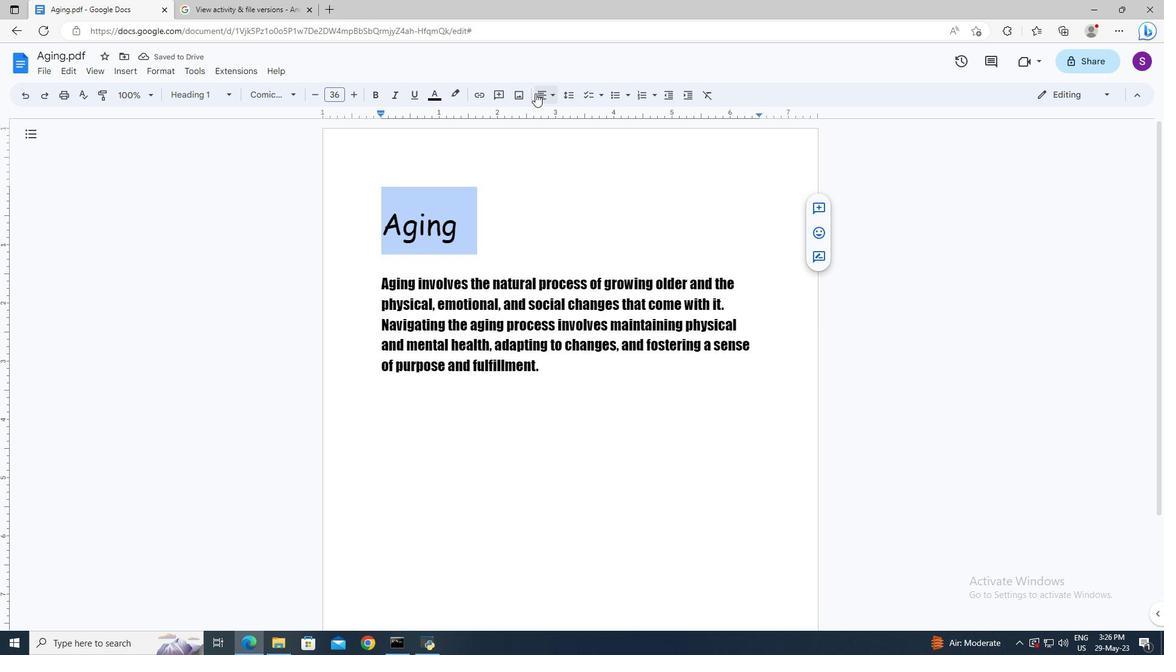 
Action: Mouse moved to (541, 114)
Screenshot: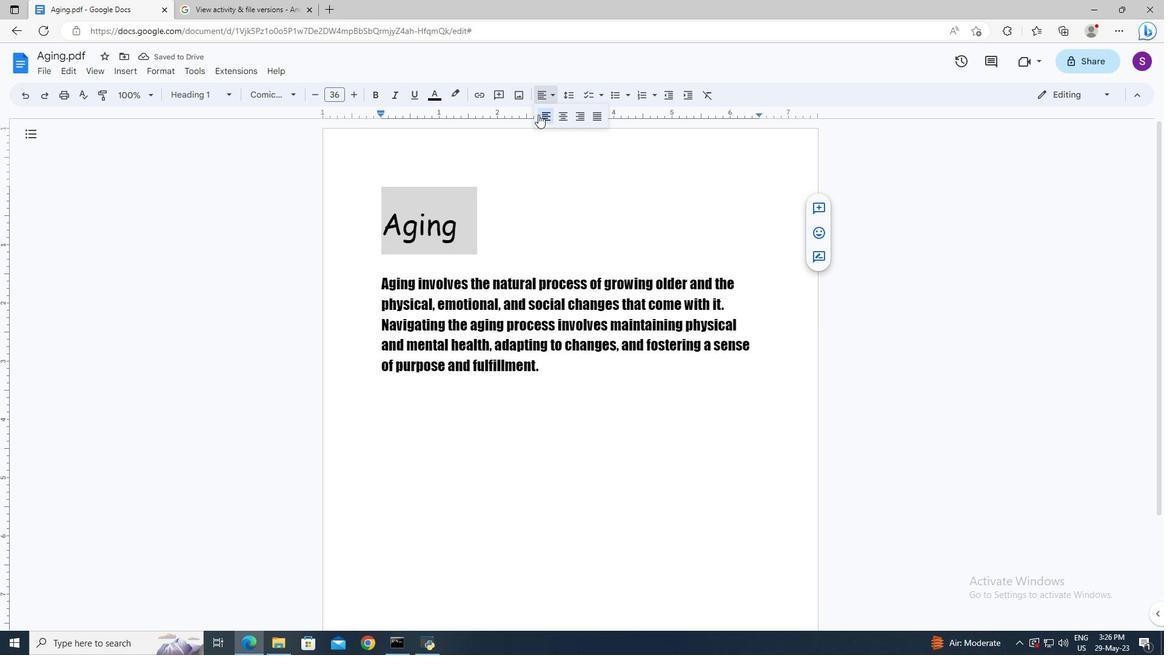 
Action: Mouse pressed left at (541, 114)
Screenshot: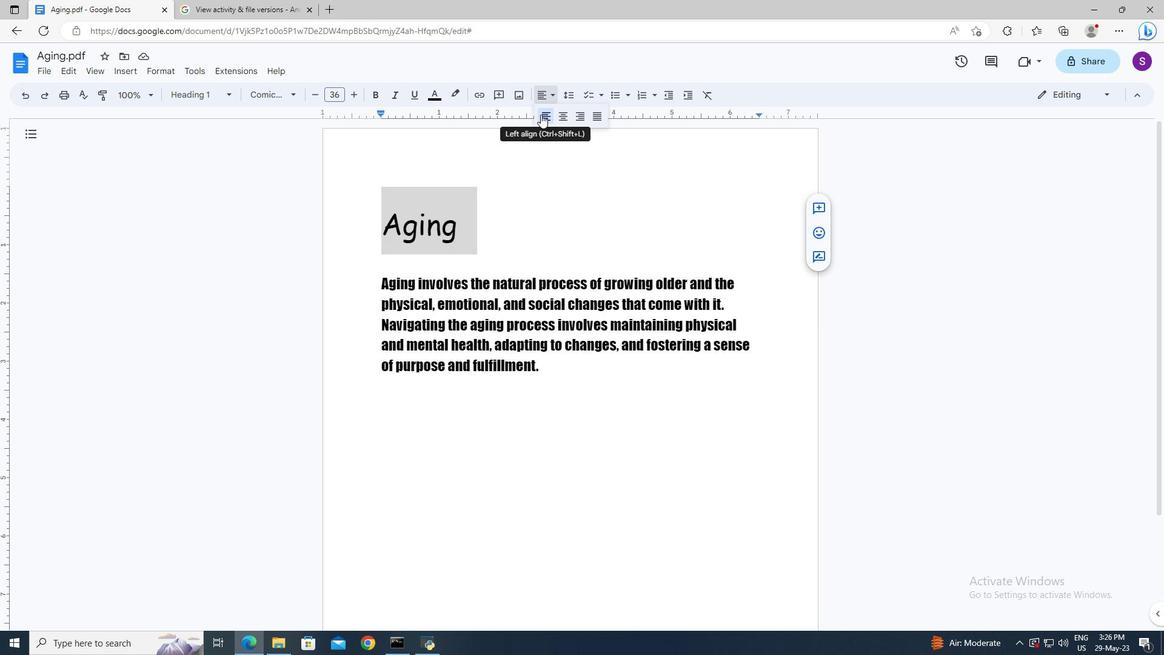 
Action: Mouse moved to (385, 276)
Screenshot: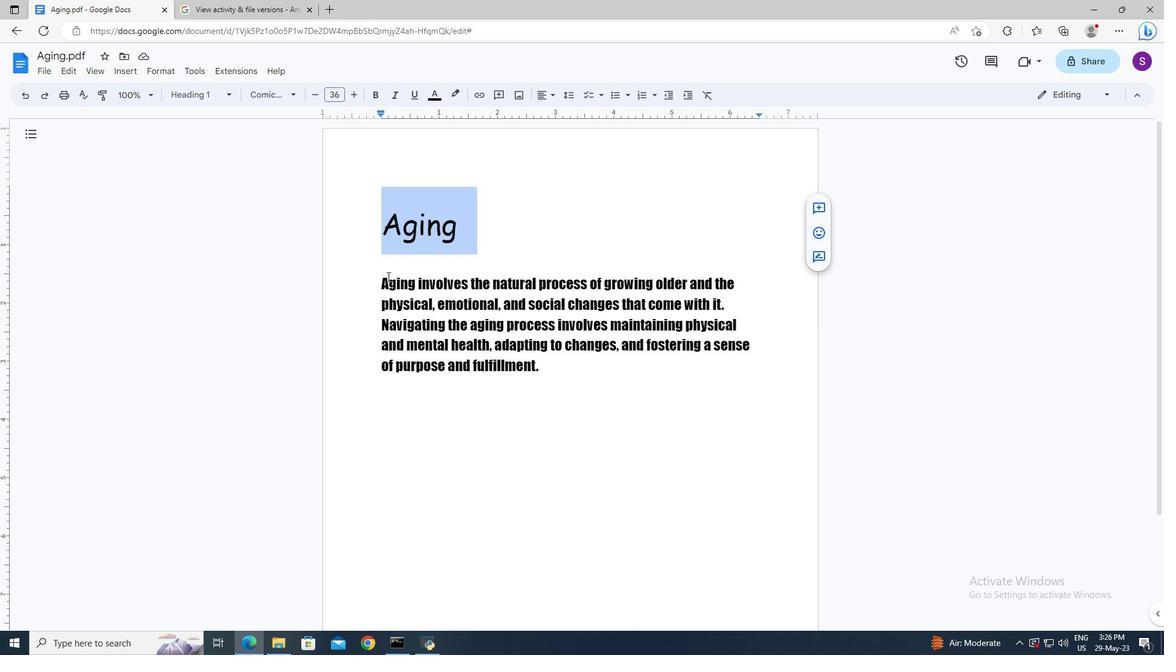 
Action: Mouse pressed left at (385, 276)
Screenshot: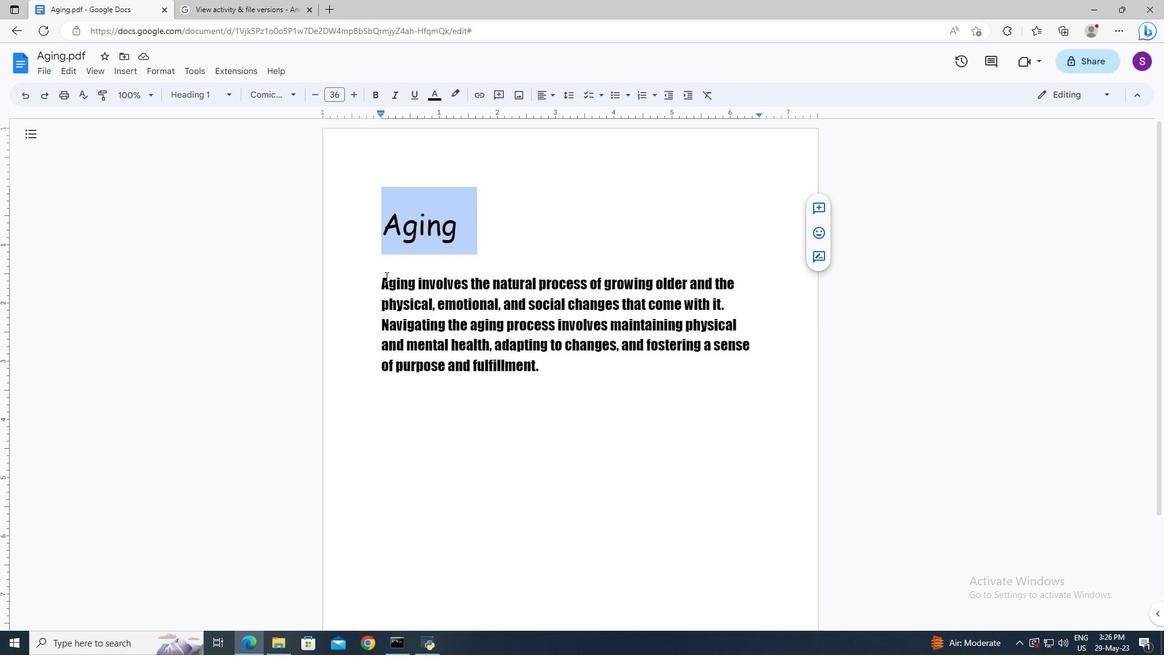 
Action: Key pressed <Key.left><Key.shift><Key.down>
Screenshot: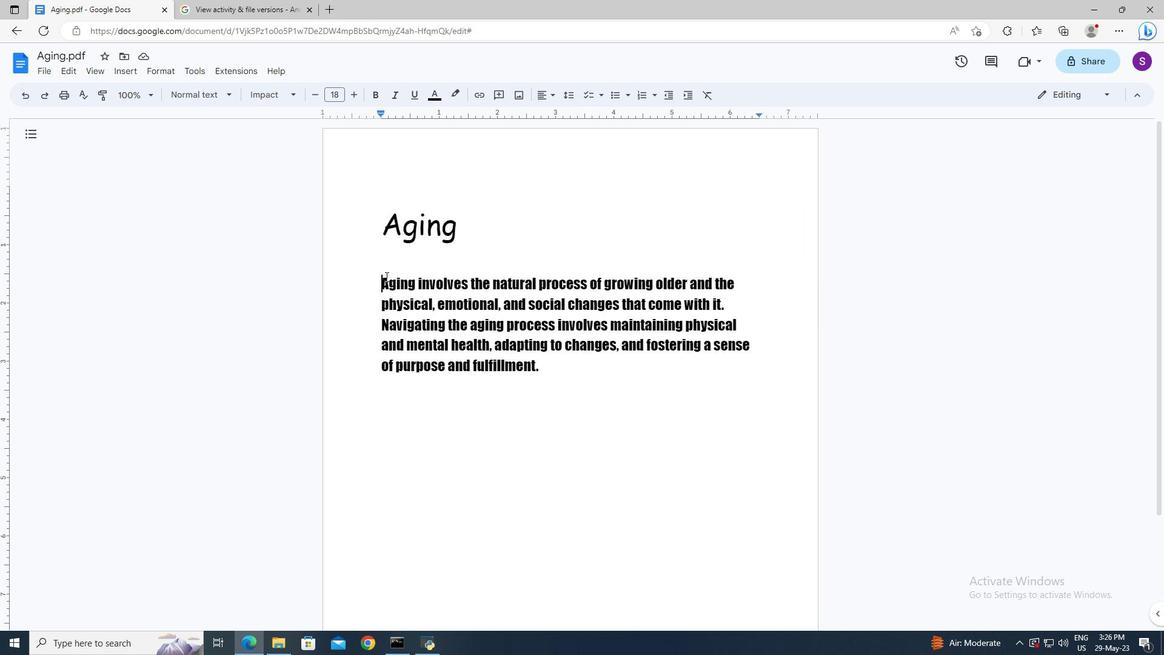 
Action: Mouse moved to (542, 98)
Screenshot: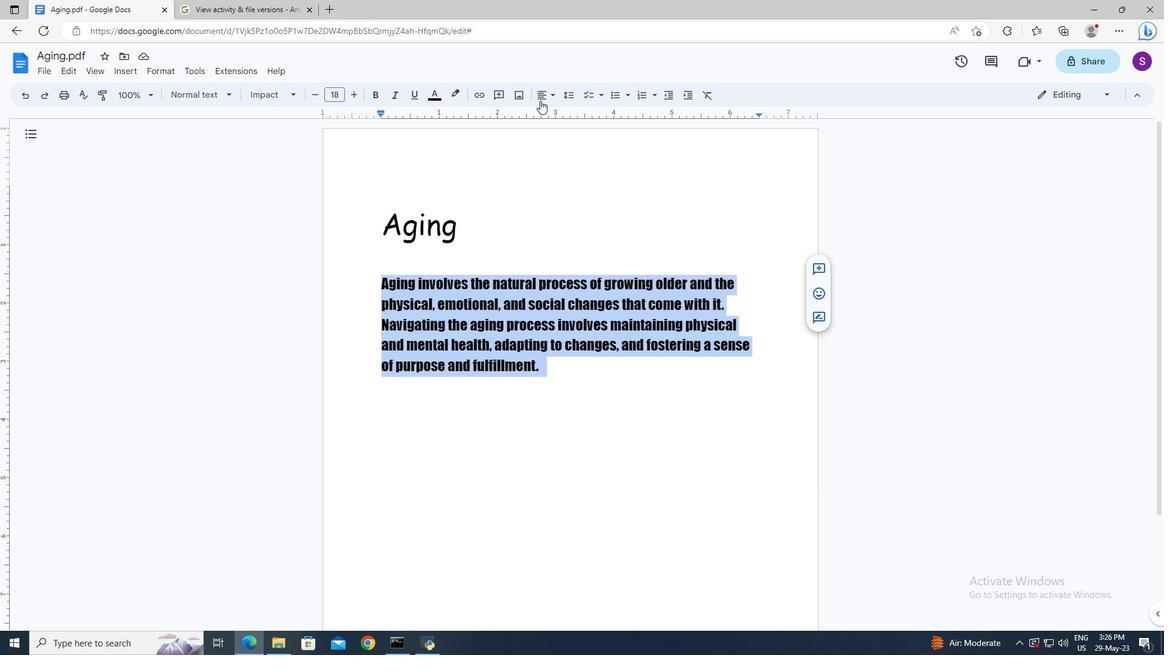 
Action: Mouse pressed left at (542, 98)
Screenshot: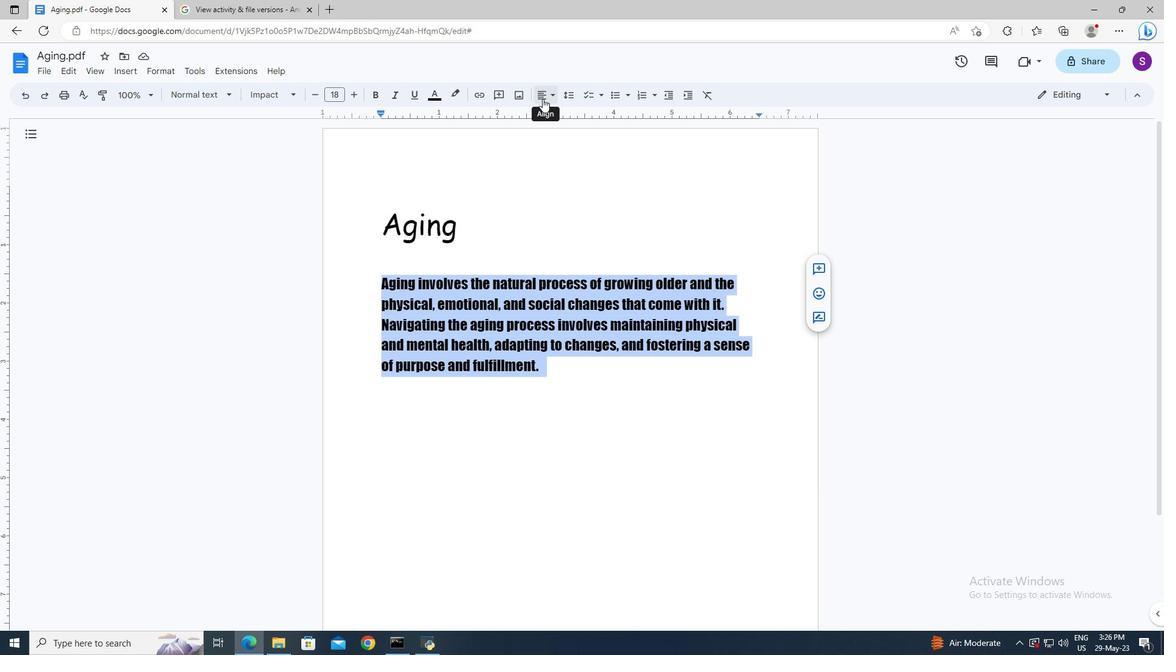 
Action: Mouse moved to (542, 117)
Screenshot: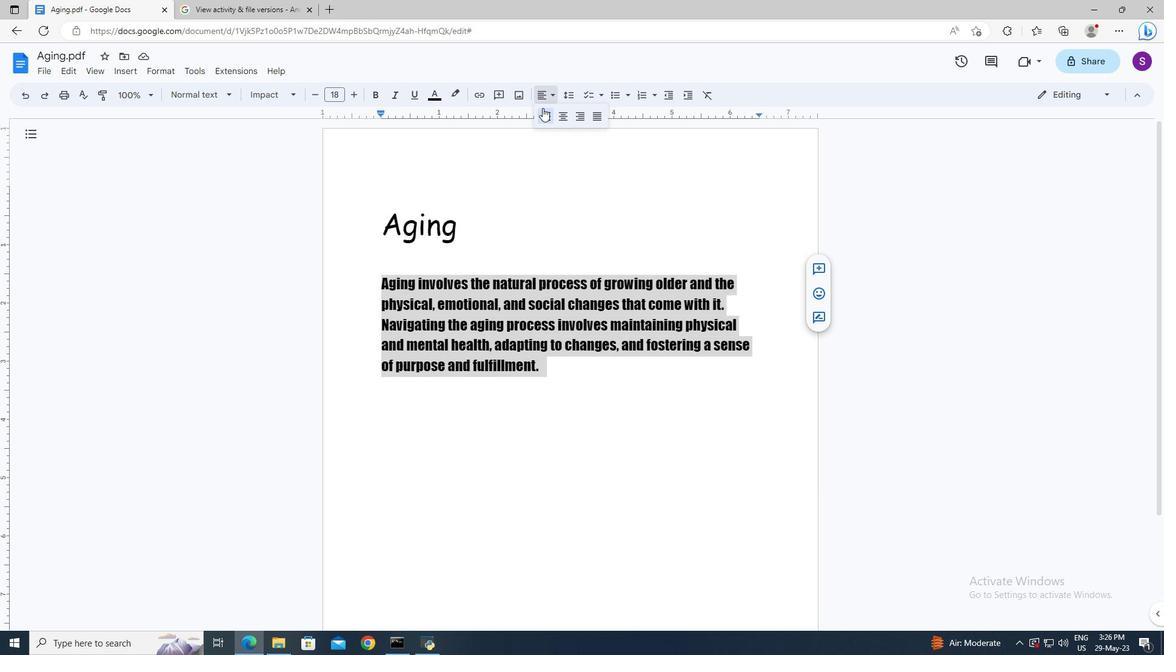 
Action: Mouse pressed left at (542, 117)
Screenshot: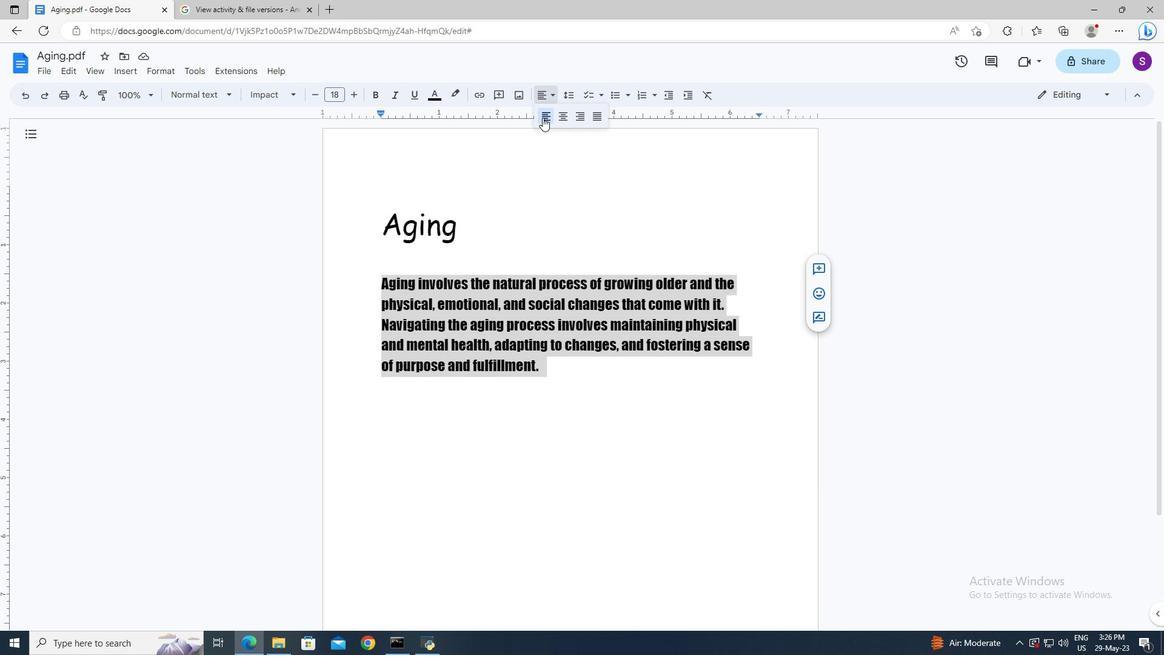 
Action: Mouse moved to (573, 362)
Screenshot: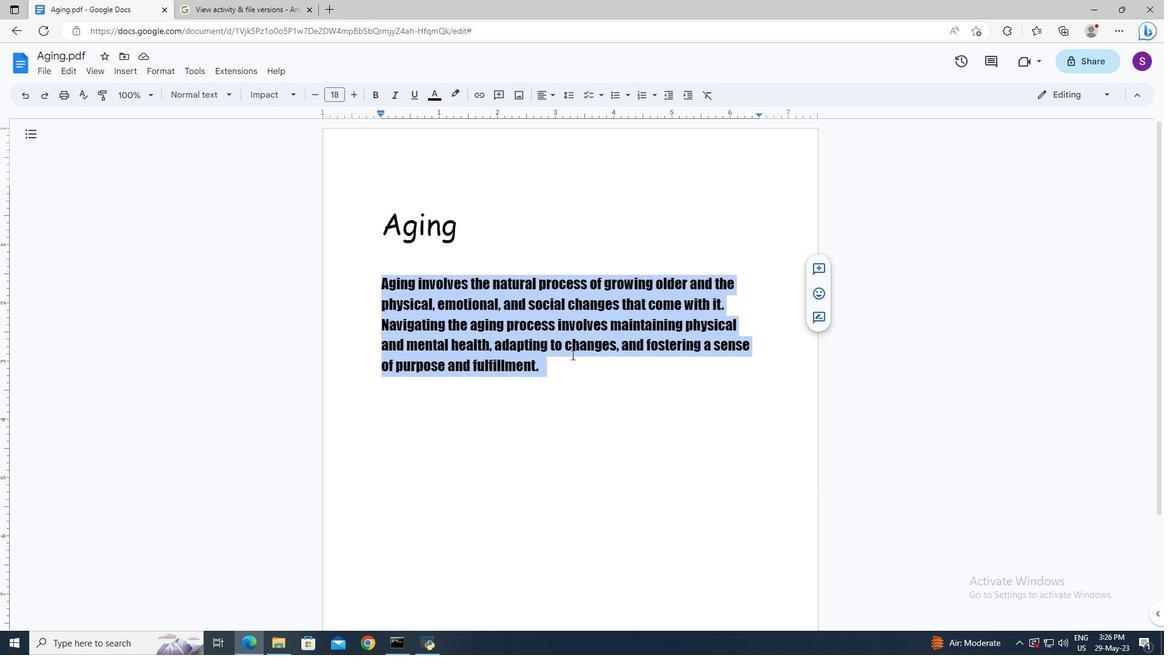 
Action: Mouse pressed left at (573, 362)
Screenshot: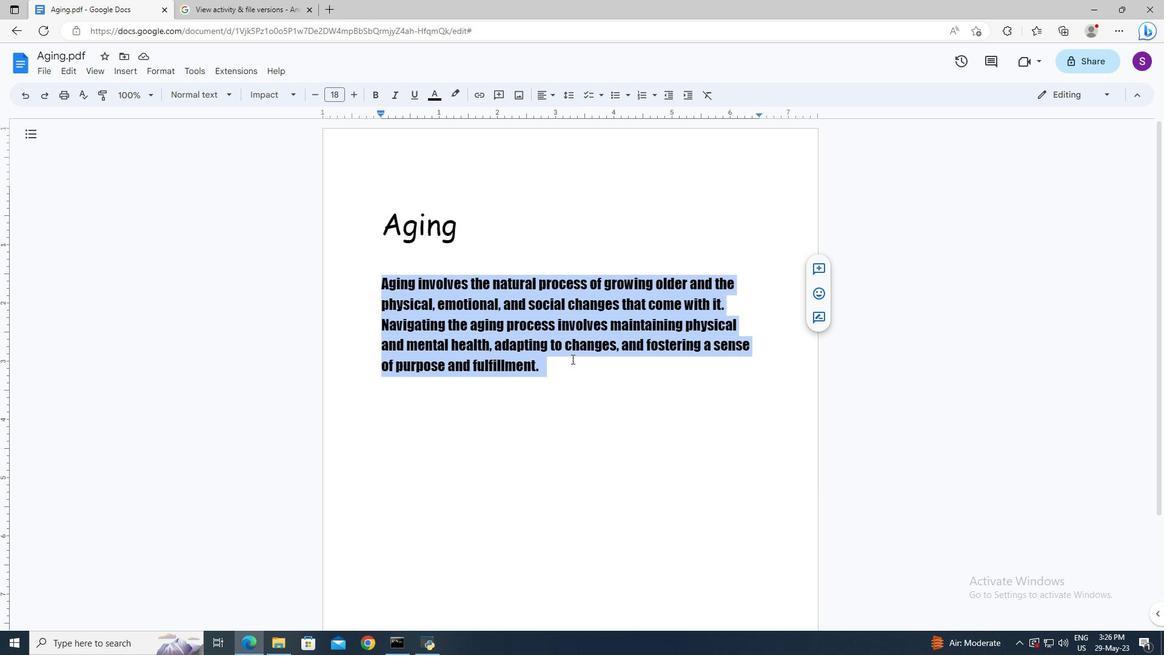 
